 Task: Search one way flight ticket for 3 adults in first from North Bend: Southwest Oregon Regional Airport (was North Bend Municipal) to Springfield: Abraham Lincoln Capital Airport on 5-2-2023. Choice of flights is JetBlue. Number of bags: 11 checked bags. Price is upto 106000. Outbound departure time preference is 5:00.
Action: Mouse moved to (266, 246)
Screenshot: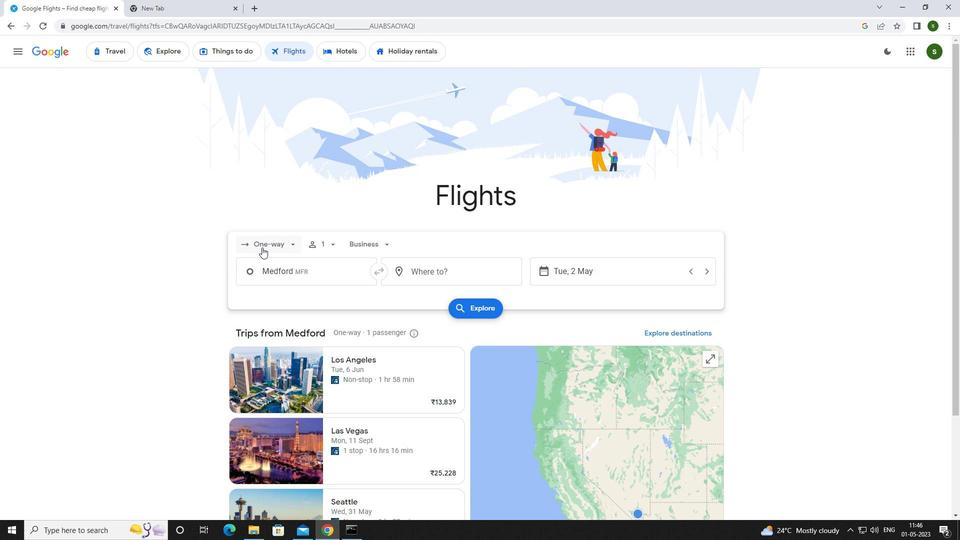 
Action: Mouse pressed left at (266, 246)
Screenshot: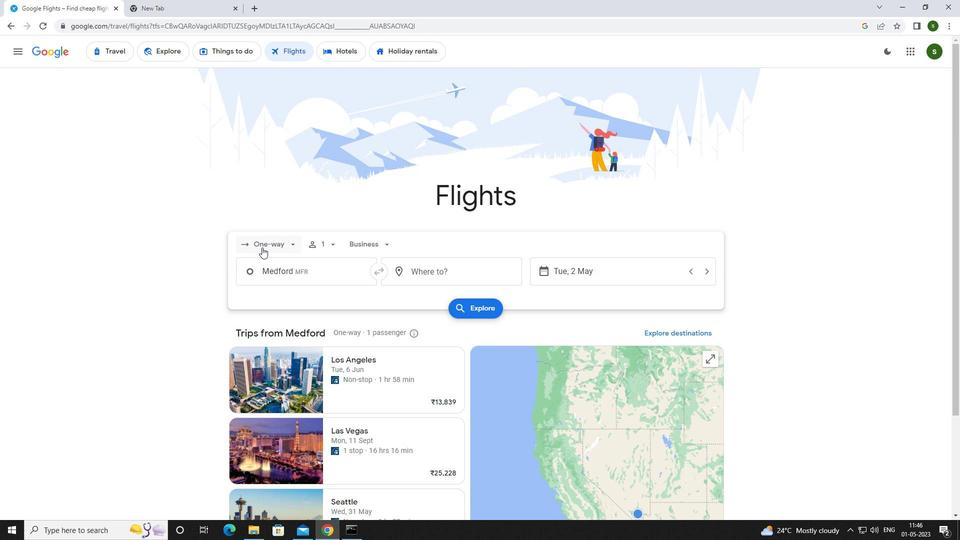 
Action: Mouse moved to (275, 287)
Screenshot: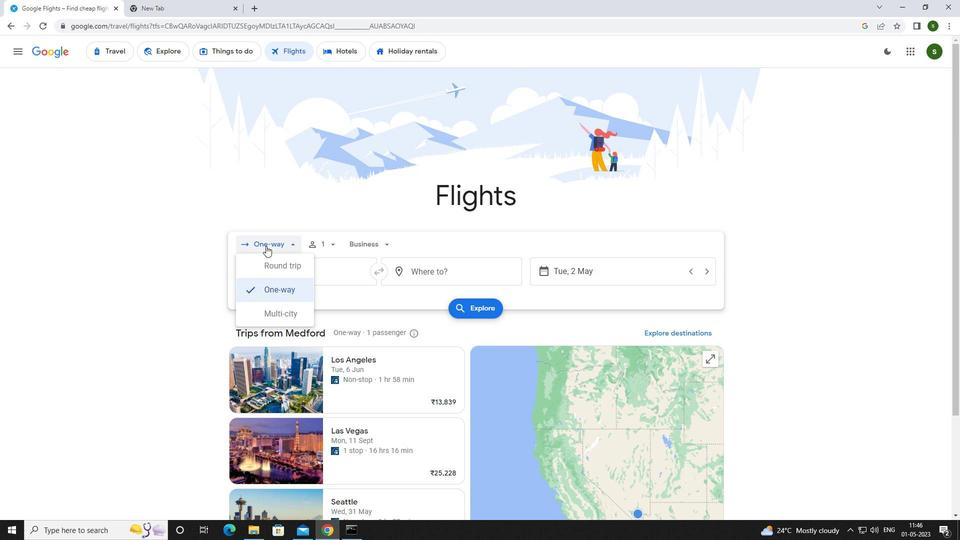 
Action: Mouse pressed left at (275, 287)
Screenshot: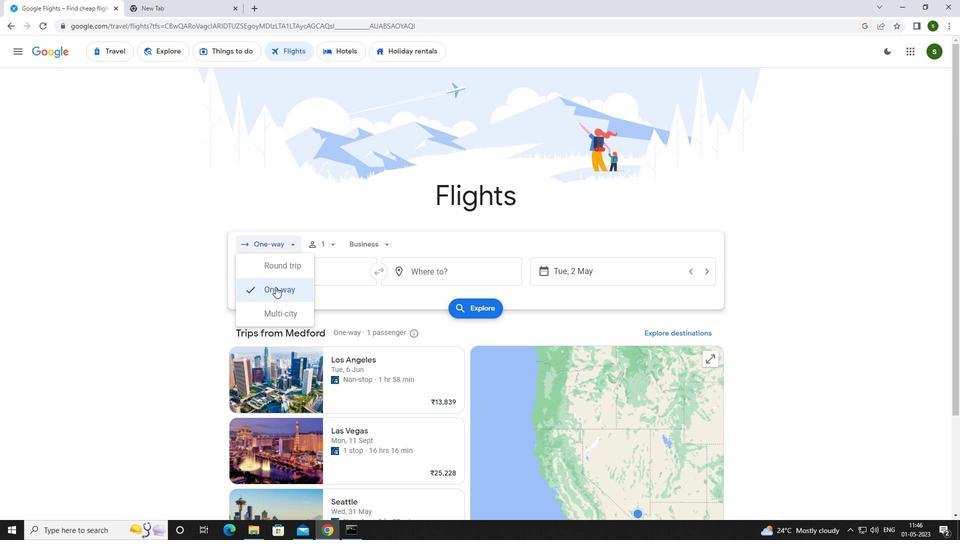 
Action: Mouse moved to (330, 243)
Screenshot: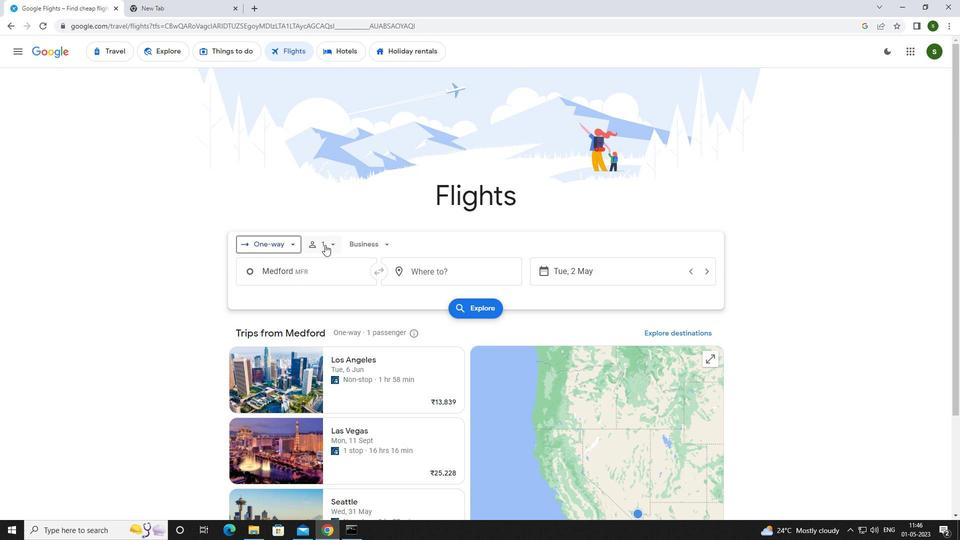 
Action: Mouse pressed left at (330, 243)
Screenshot: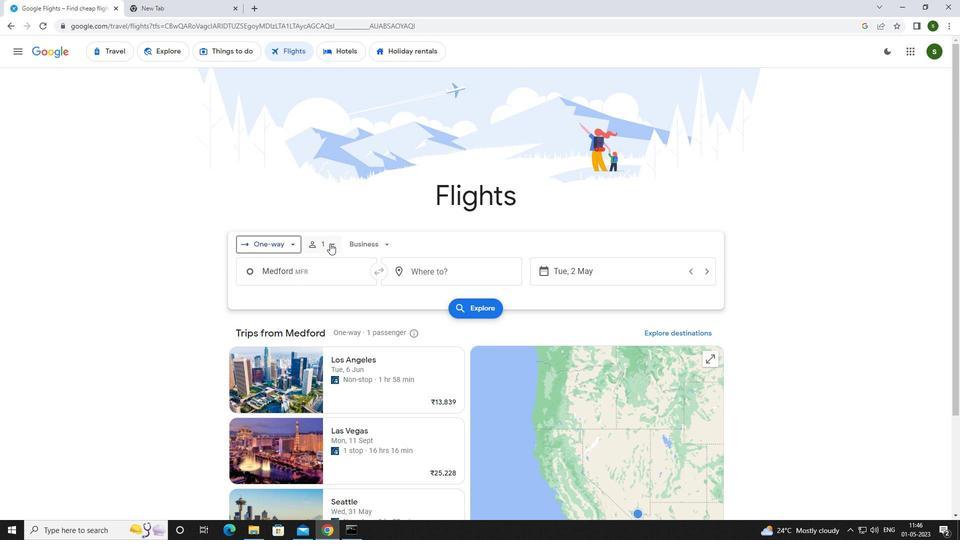 
Action: Mouse moved to (408, 271)
Screenshot: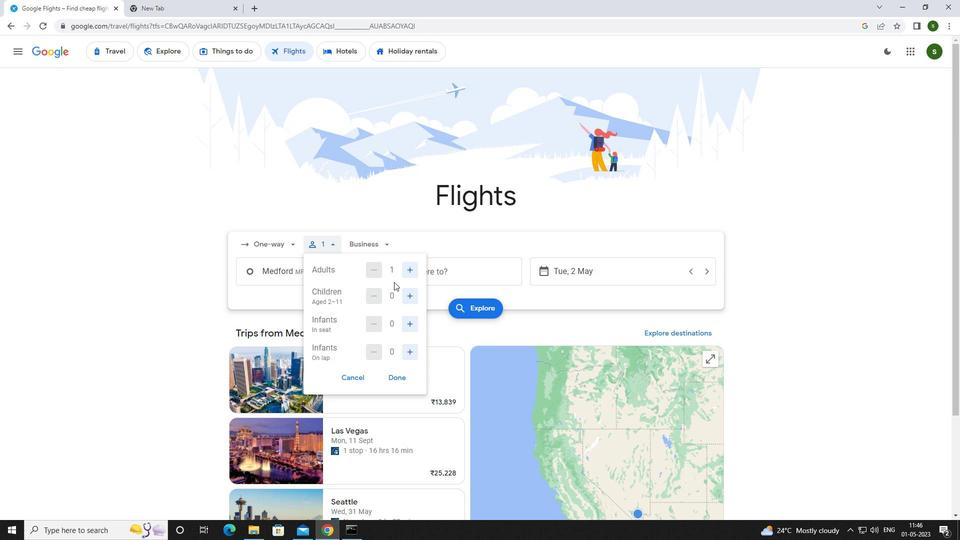 
Action: Mouse pressed left at (408, 271)
Screenshot: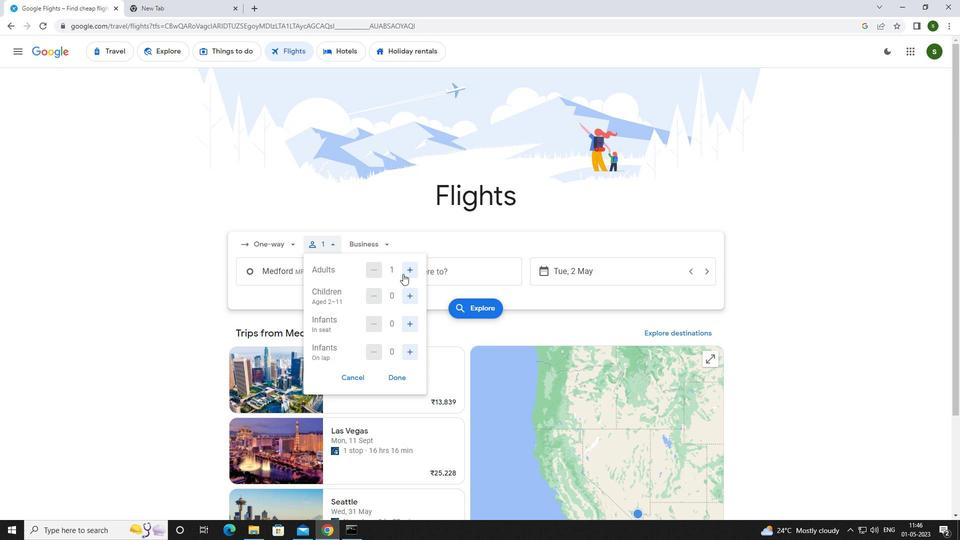 
Action: Mouse pressed left at (408, 271)
Screenshot: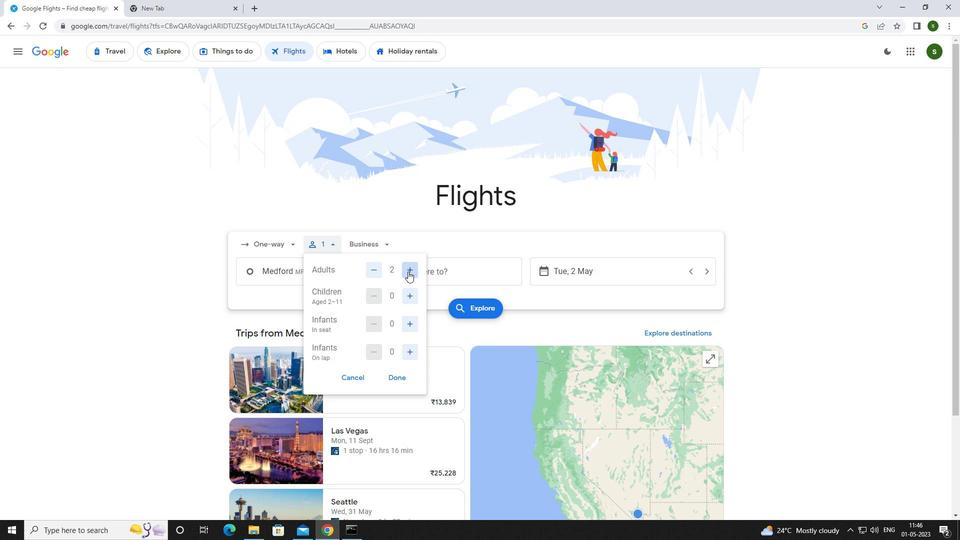 
Action: Mouse moved to (366, 243)
Screenshot: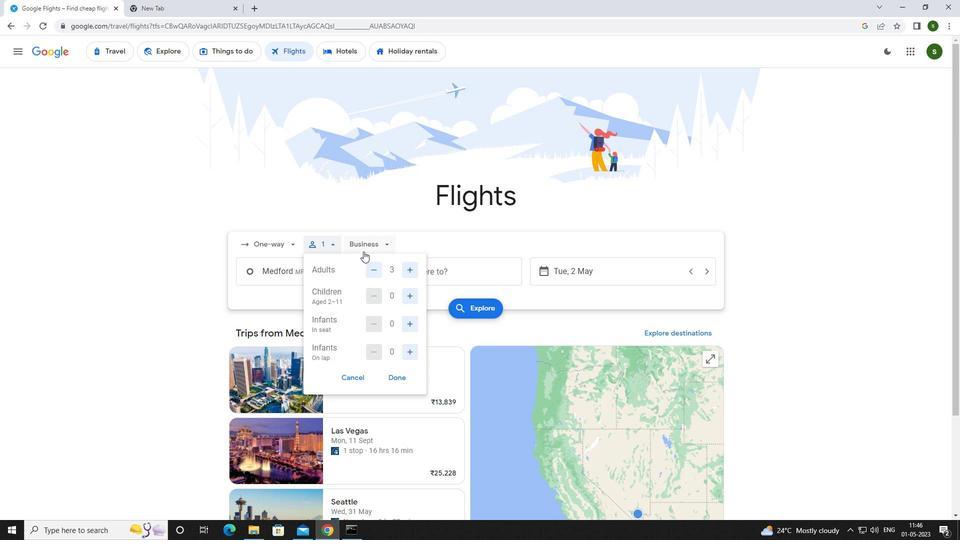 
Action: Mouse pressed left at (366, 243)
Screenshot: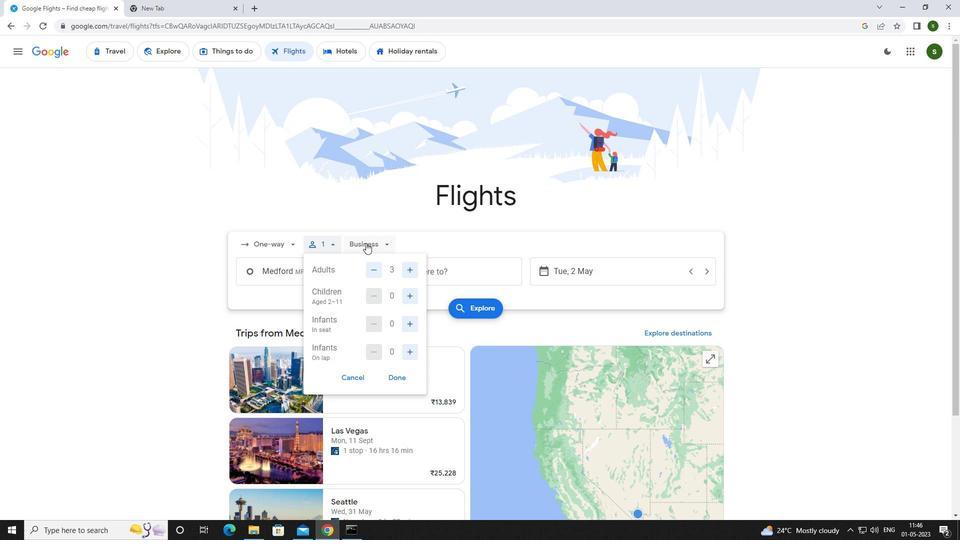 
Action: Mouse moved to (381, 336)
Screenshot: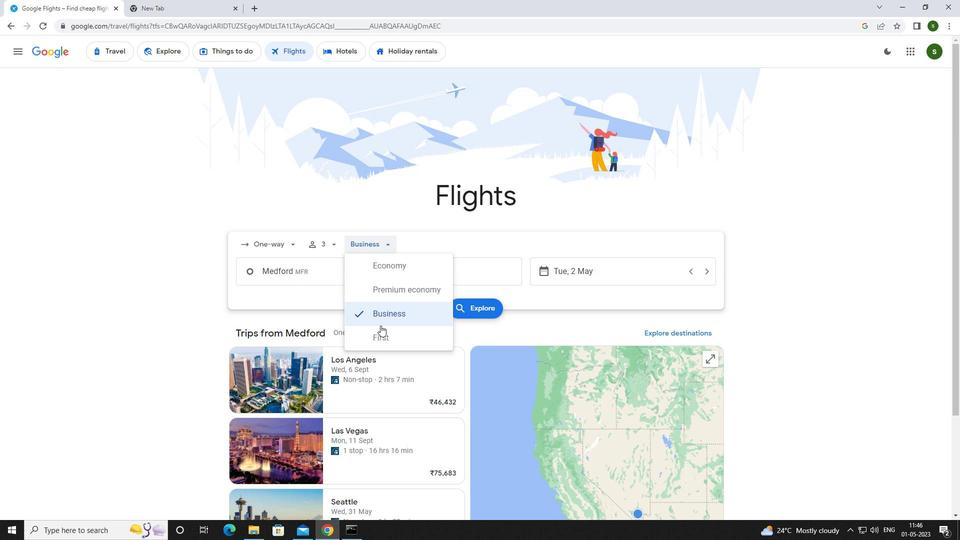 
Action: Mouse pressed left at (381, 336)
Screenshot: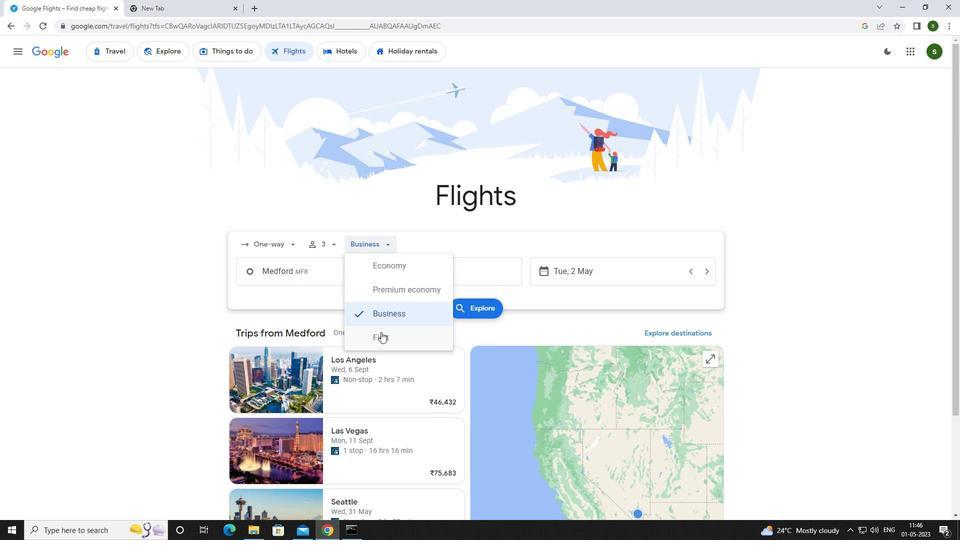 
Action: Mouse moved to (312, 272)
Screenshot: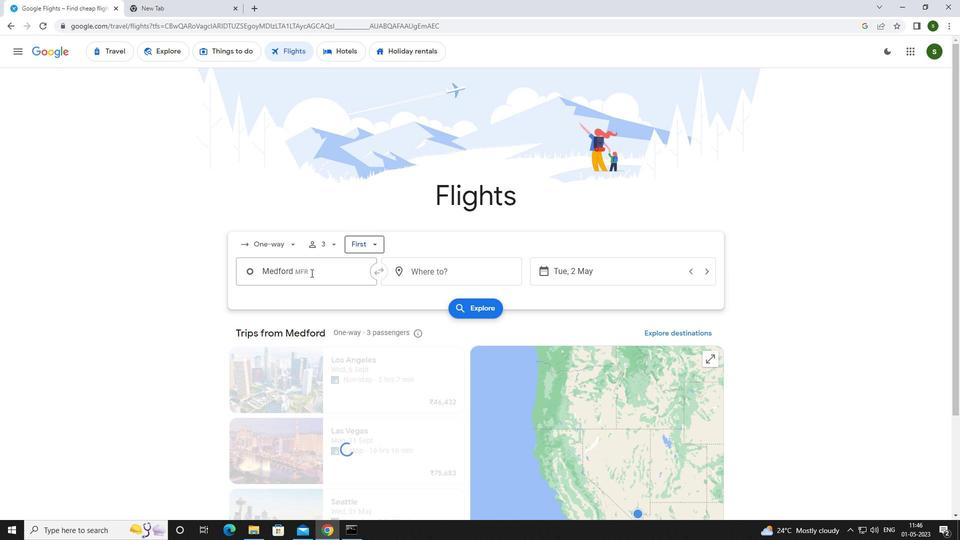 
Action: Mouse pressed left at (312, 272)
Screenshot: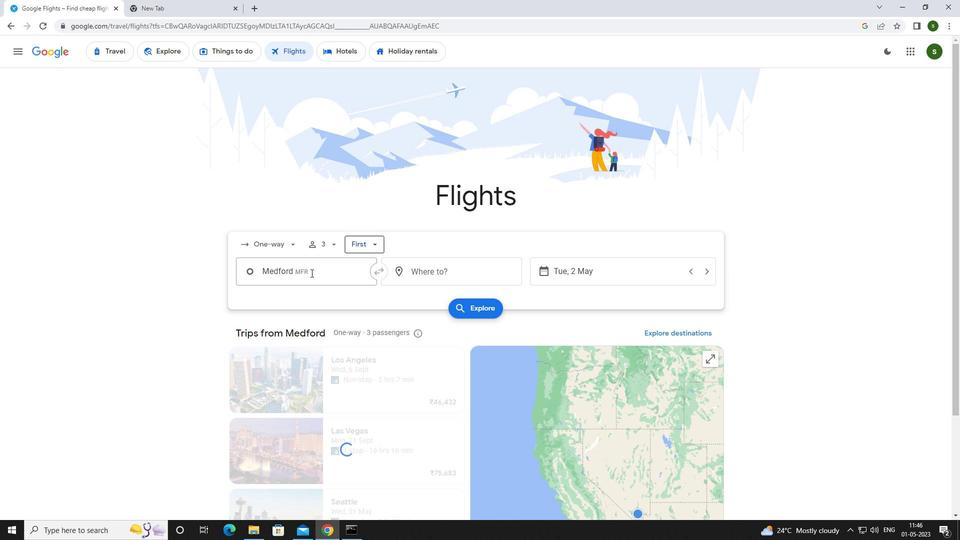 
Action: Mouse moved to (314, 271)
Screenshot: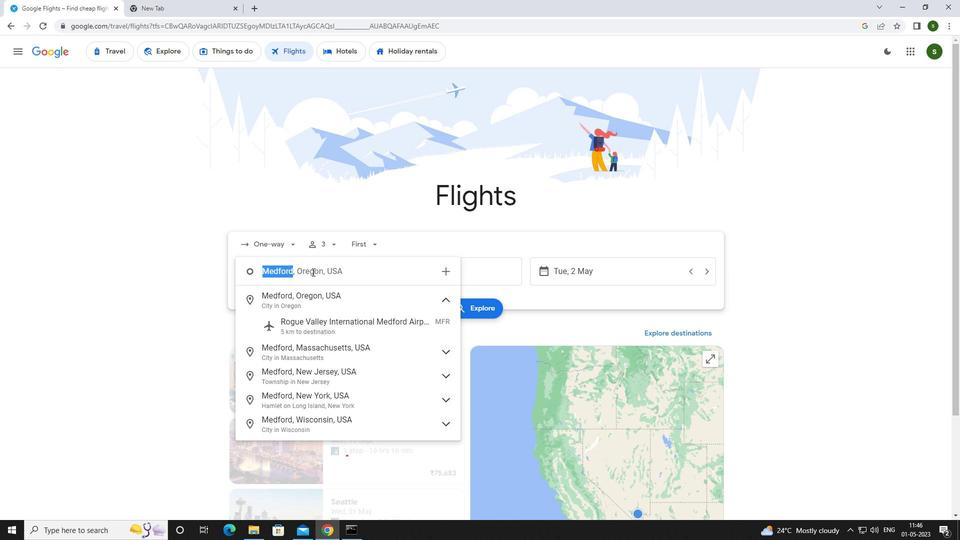 
Action: Key pressed s<Key.caps_lock>outhwest
Screenshot: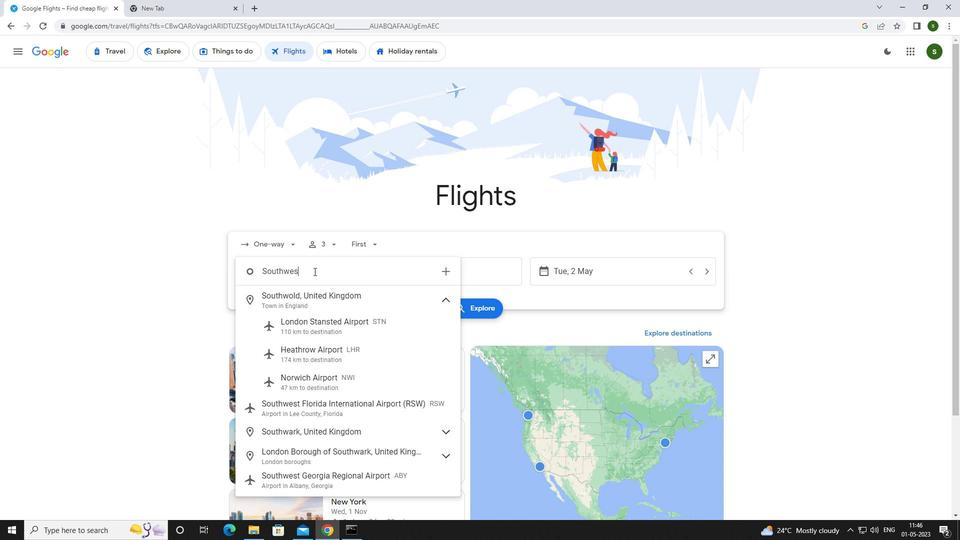 
Action: Mouse moved to (355, 349)
Screenshot: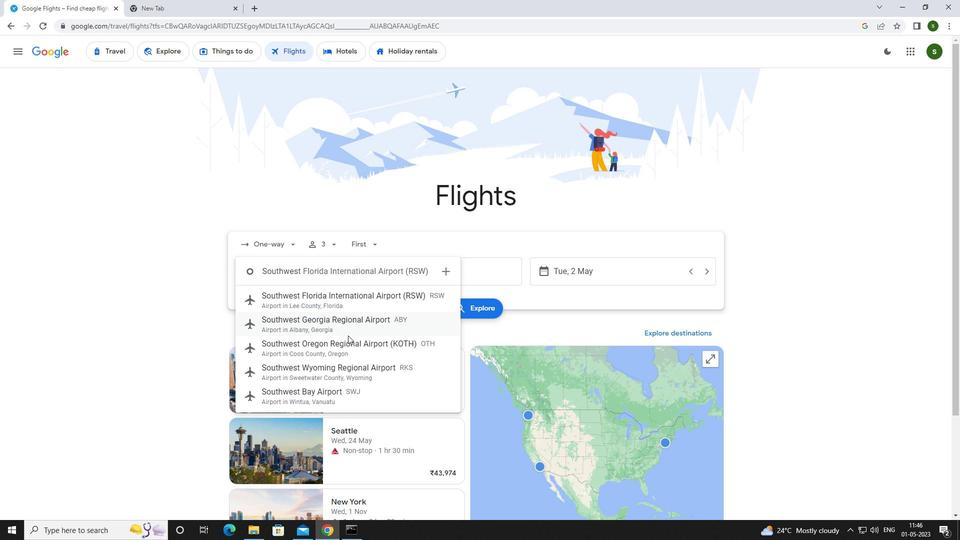 
Action: Mouse pressed left at (355, 349)
Screenshot: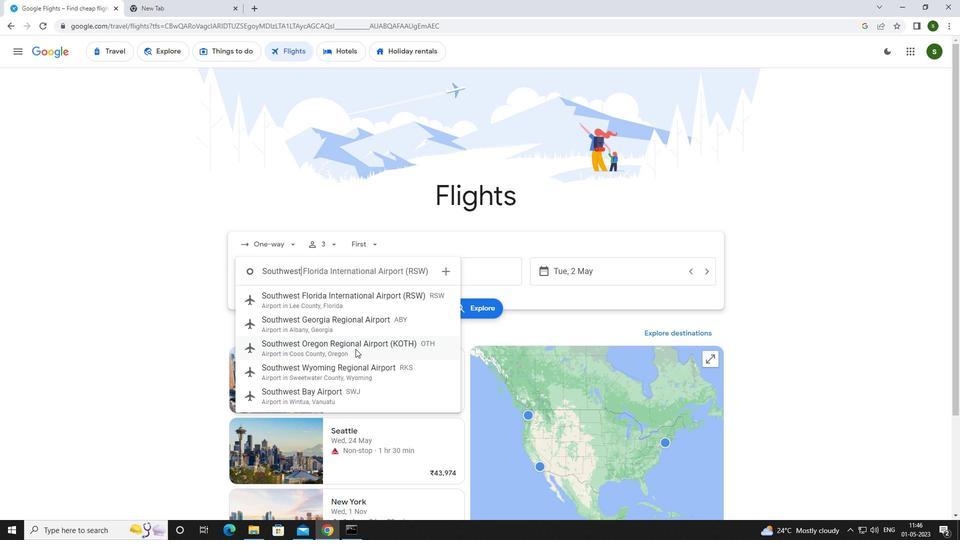 
Action: Mouse moved to (419, 270)
Screenshot: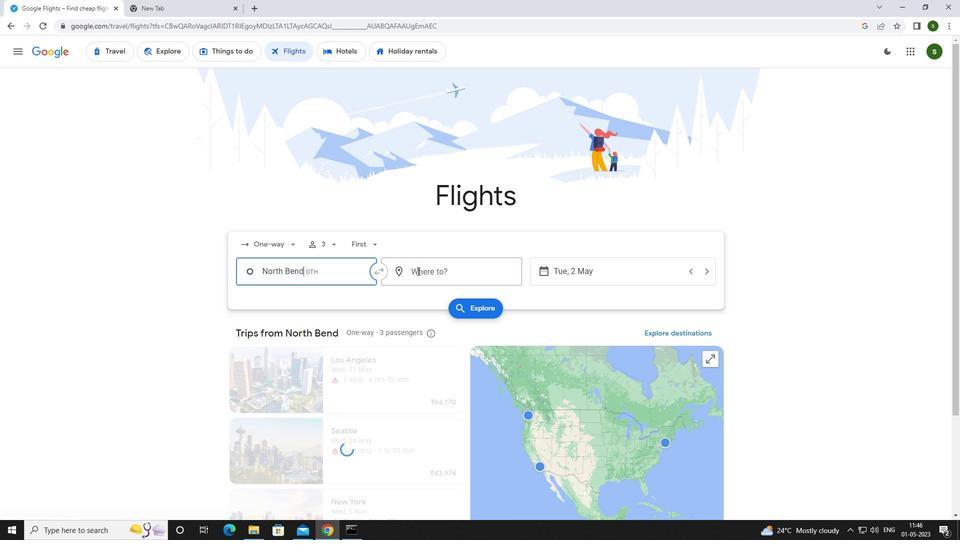 
Action: Mouse pressed left at (419, 270)
Screenshot: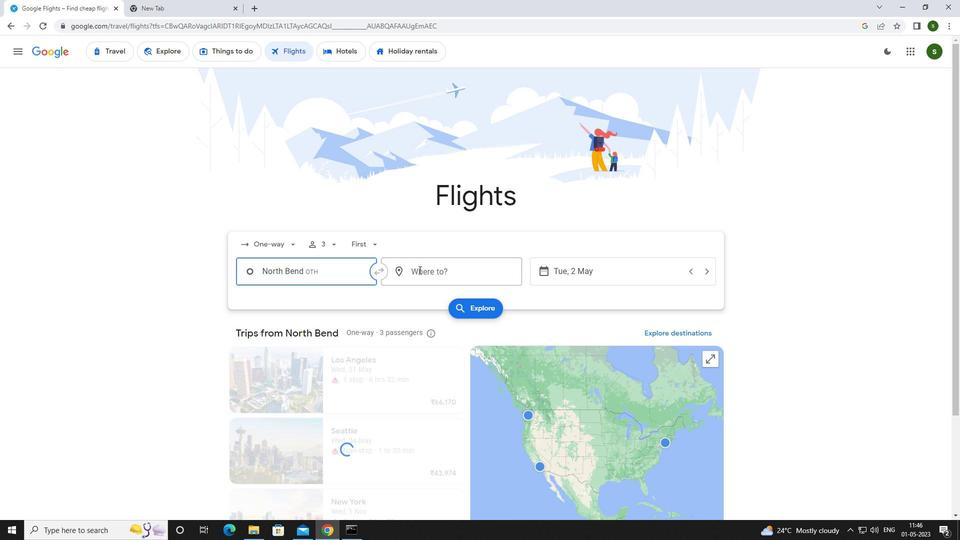
Action: Mouse moved to (410, 271)
Screenshot: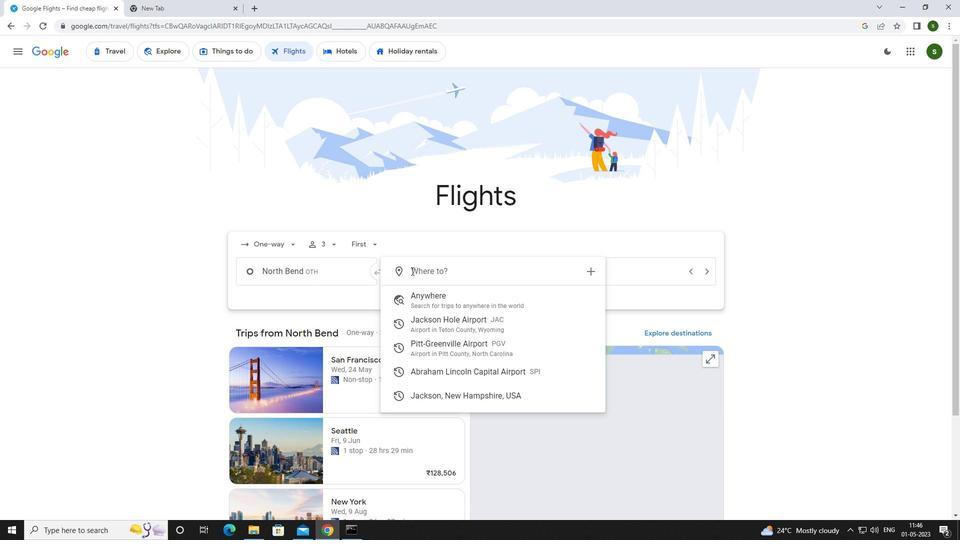 
Action: Key pressed <Key.caps_lock>s<Key.caps_lock>pringfie
Screenshot: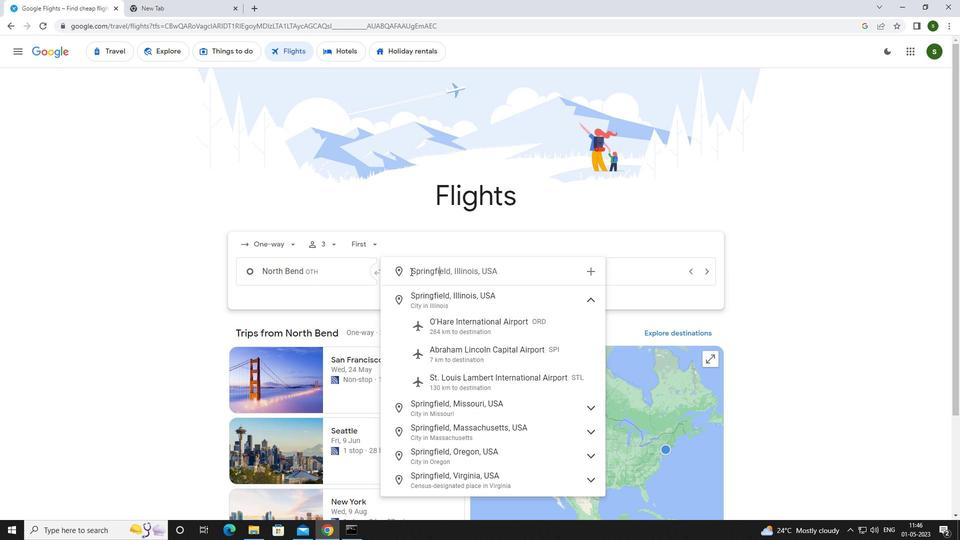 
Action: Mouse moved to (460, 353)
Screenshot: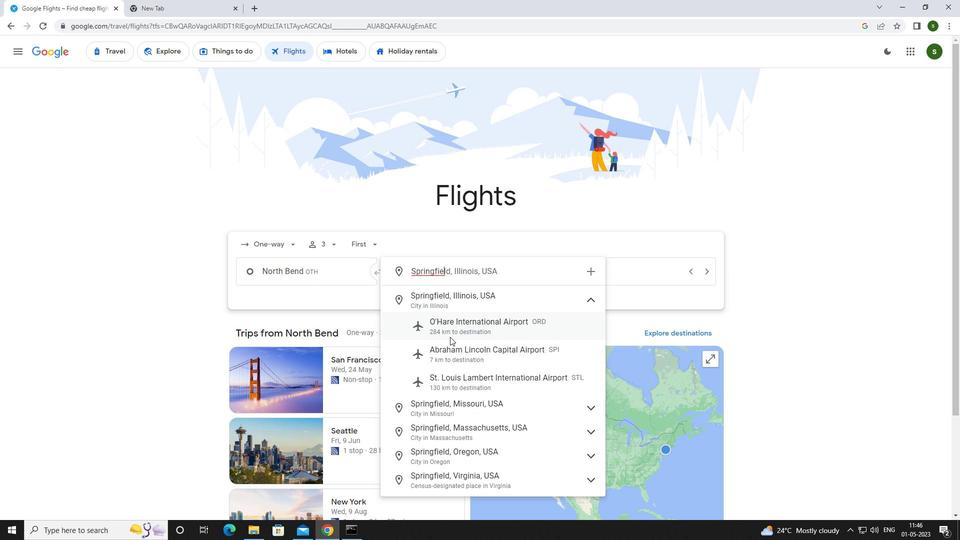 
Action: Mouse pressed left at (460, 353)
Screenshot: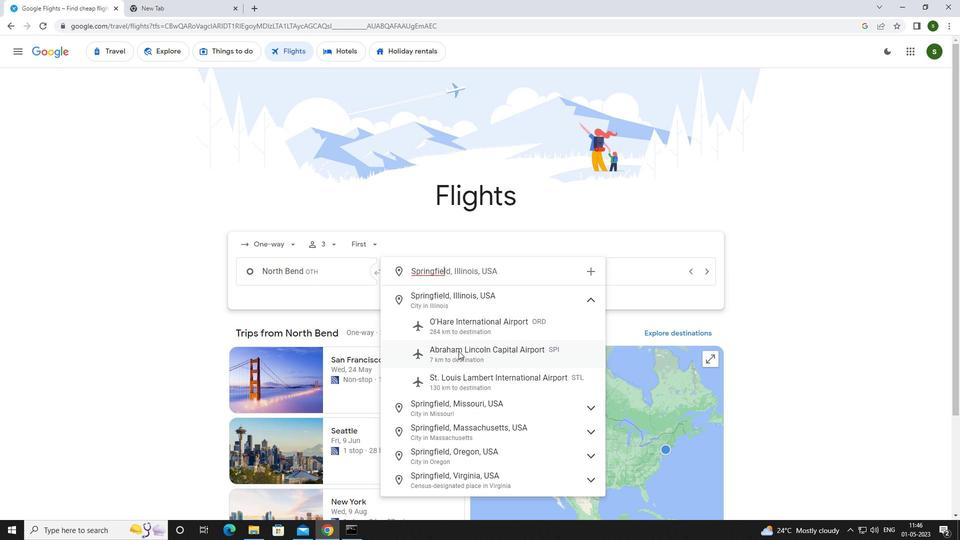 
Action: Mouse moved to (608, 274)
Screenshot: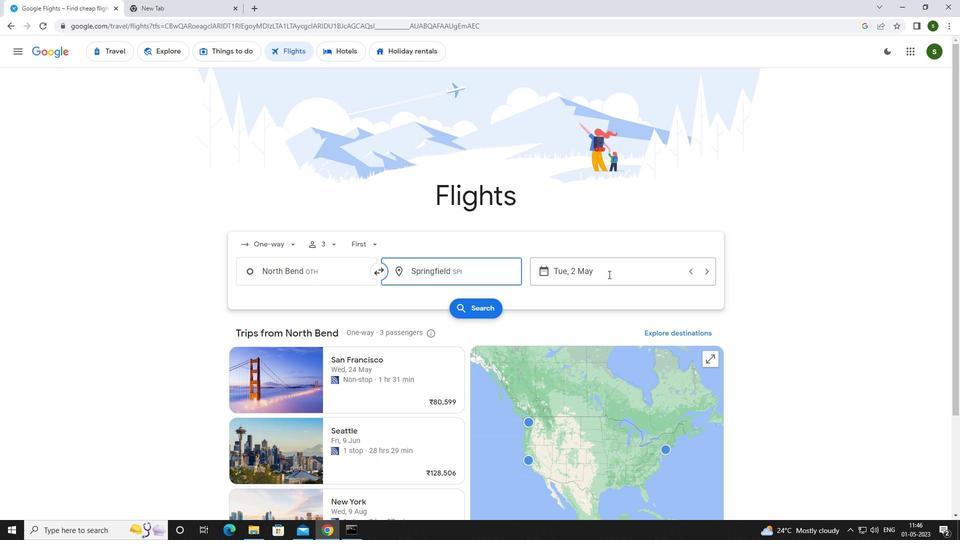 
Action: Mouse pressed left at (608, 274)
Screenshot: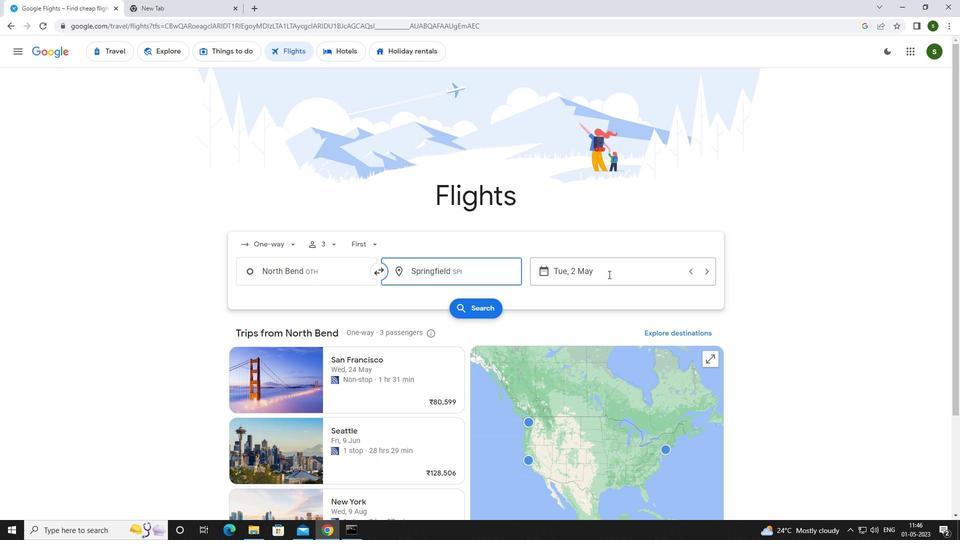 
Action: Mouse moved to (608, 274)
Screenshot: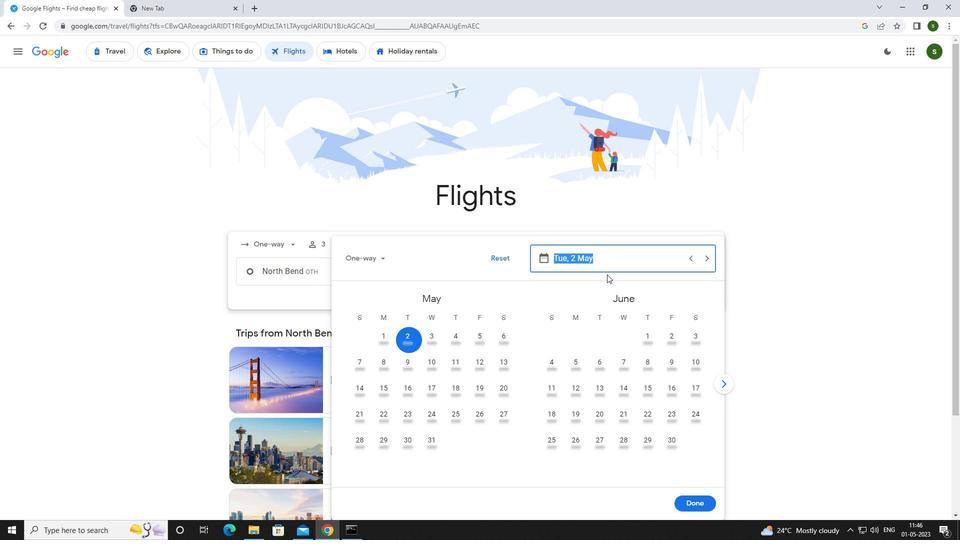 
Action: Mouse pressed left at (608, 274)
Screenshot: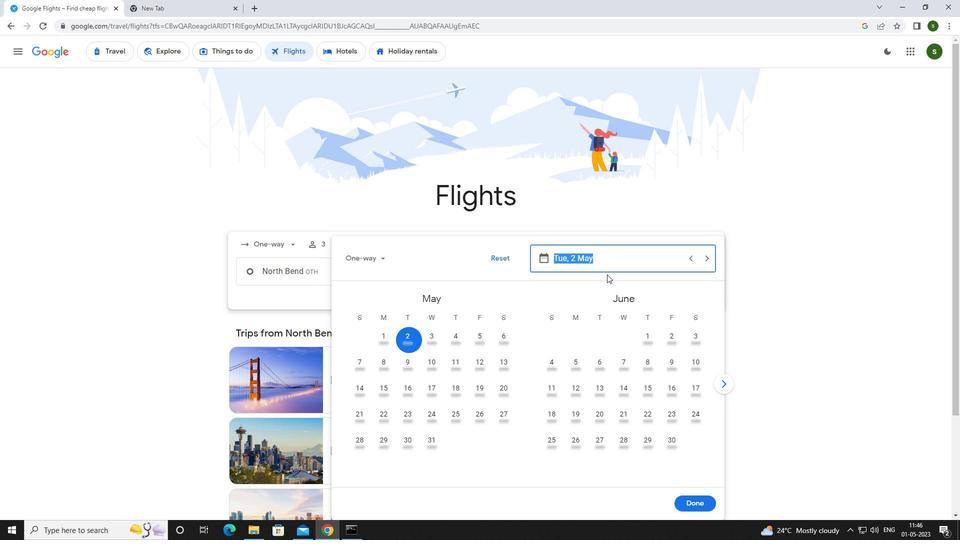 
Action: Mouse moved to (412, 344)
Screenshot: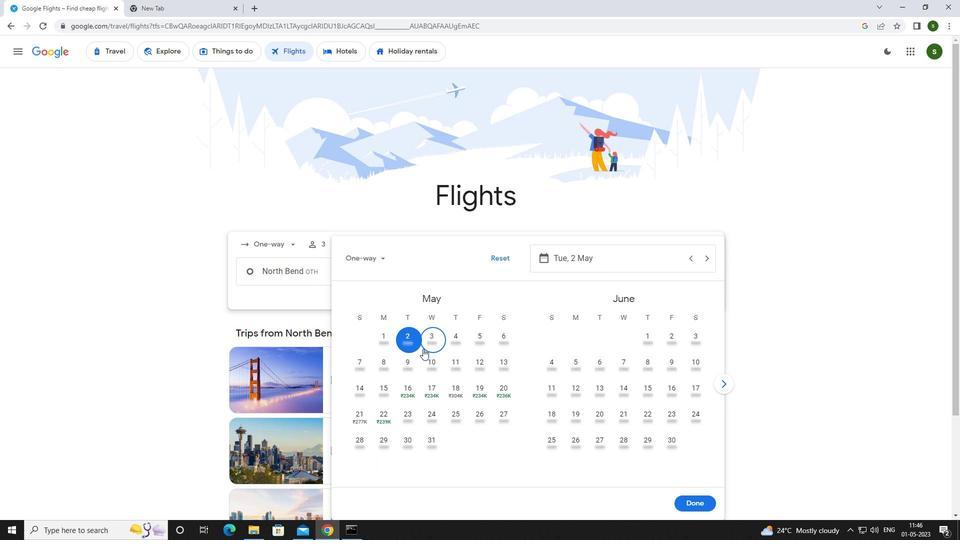 
Action: Mouse pressed left at (412, 344)
Screenshot: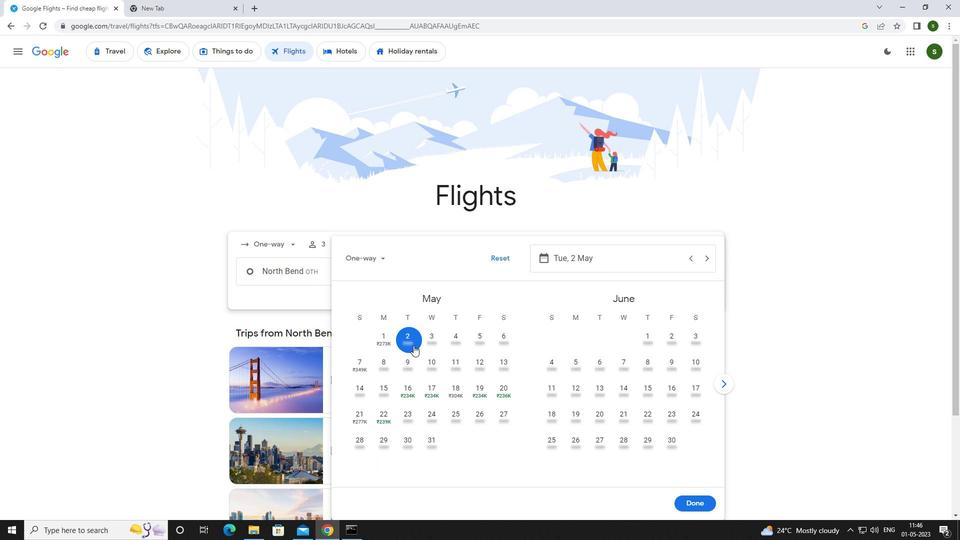 
Action: Mouse moved to (695, 498)
Screenshot: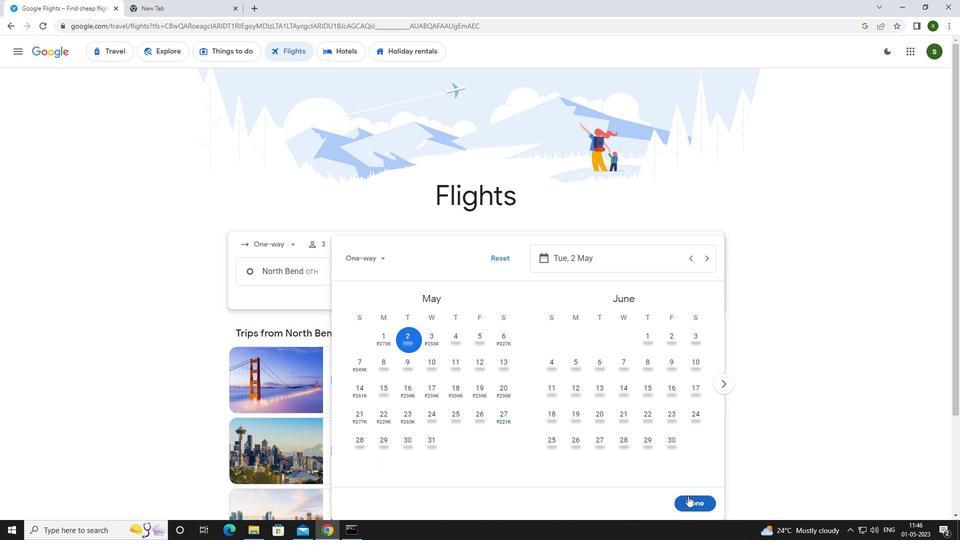 
Action: Mouse pressed left at (695, 498)
Screenshot: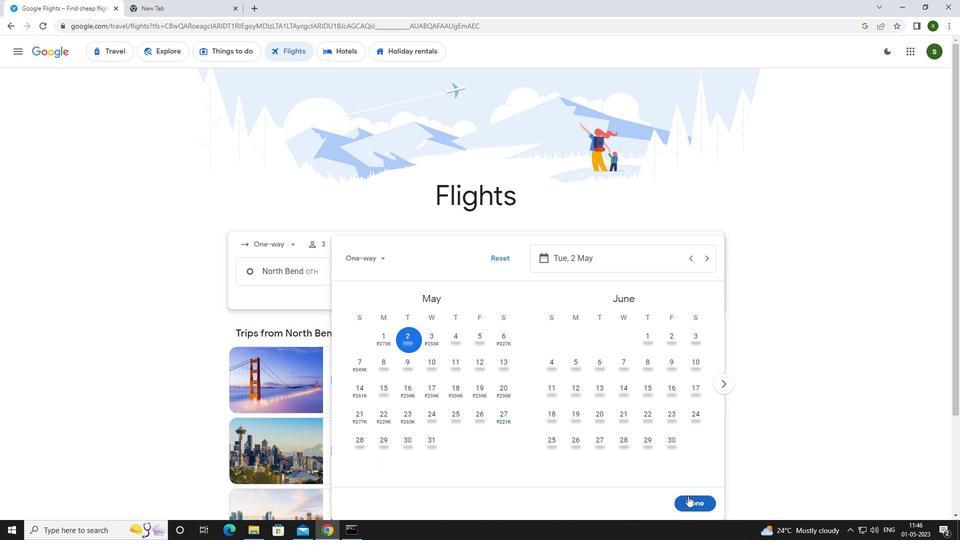 
Action: Mouse moved to (498, 313)
Screenshot: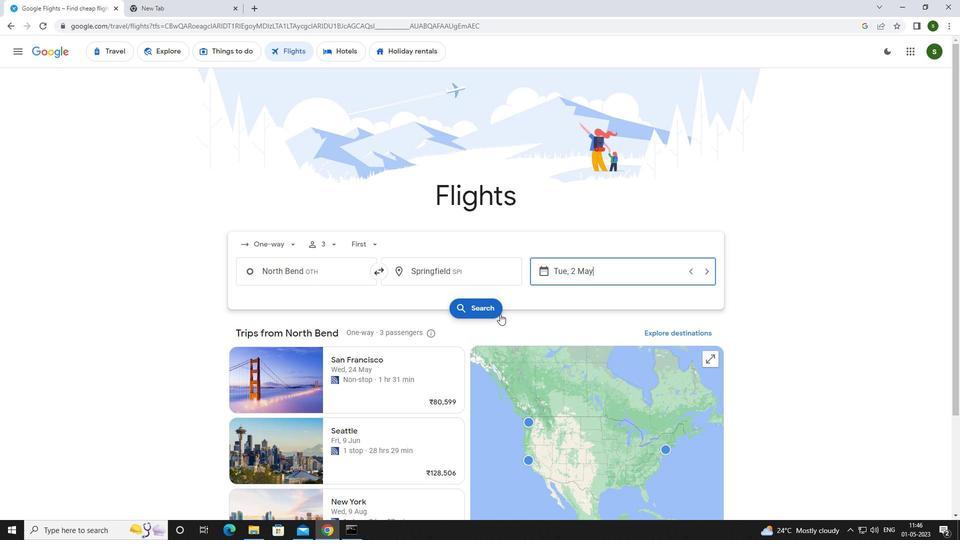 
Action: Mouse pressed left at (498, 313)
Screenshot: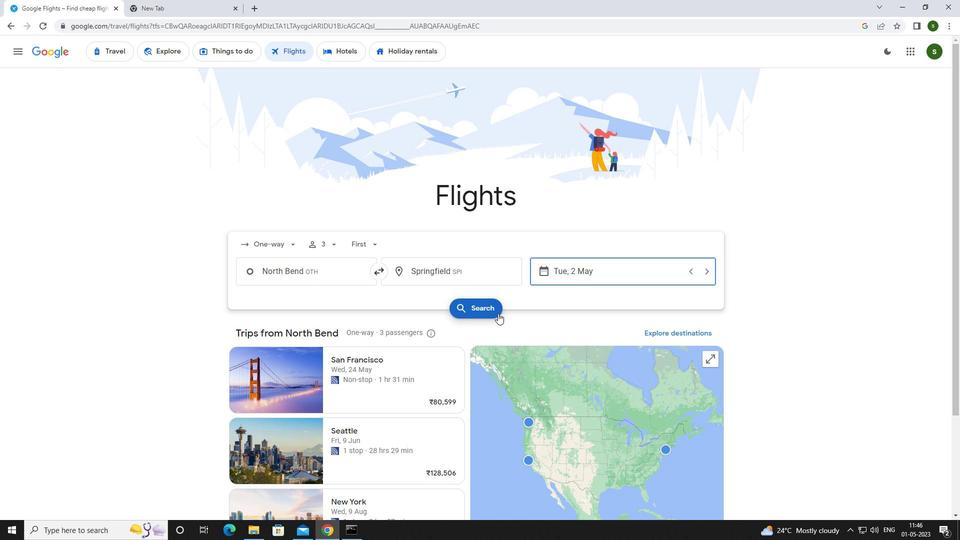 
Action: Mouse moved to (253, 145)
Screenshot: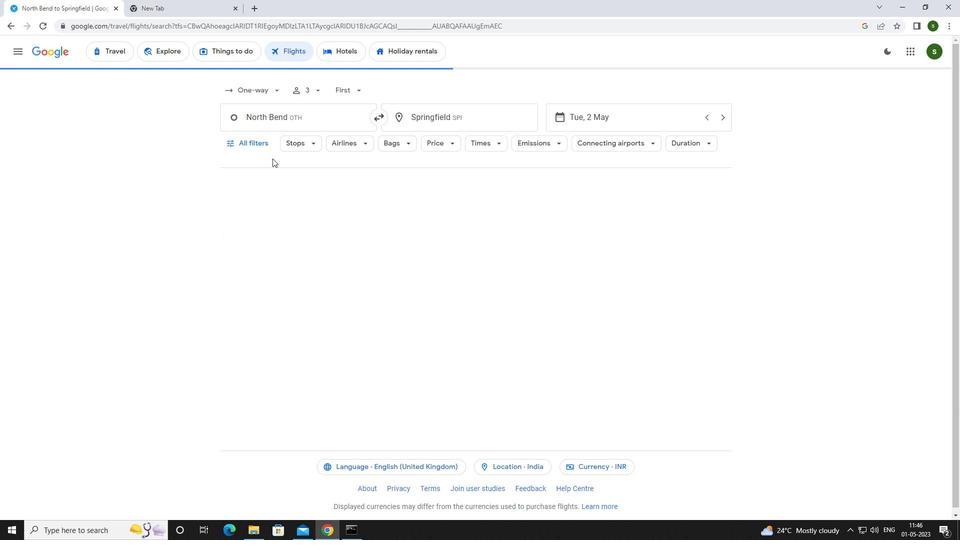 
Action: Mouse pressed left at (253, 145)
Screenshot: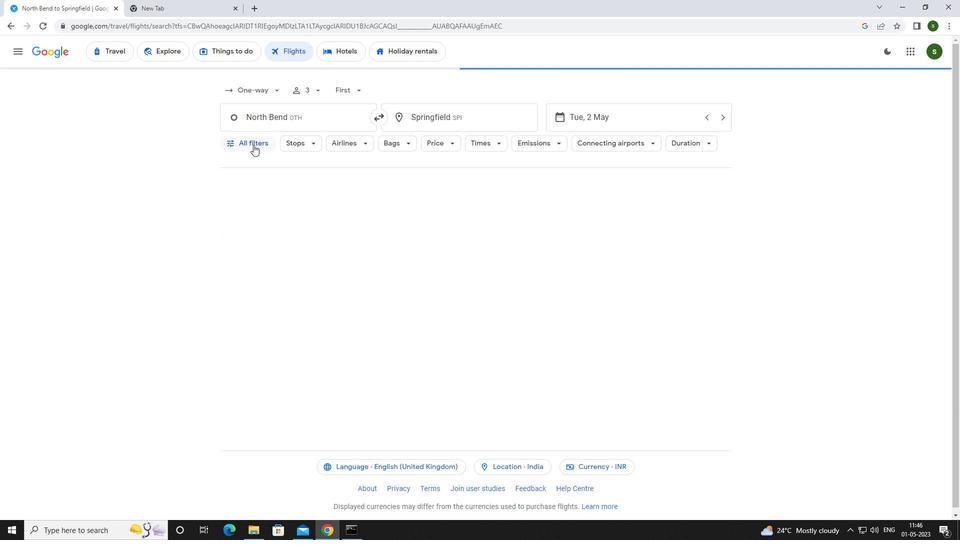 
Action: Mouse moved to (325, 253)
Screenshot: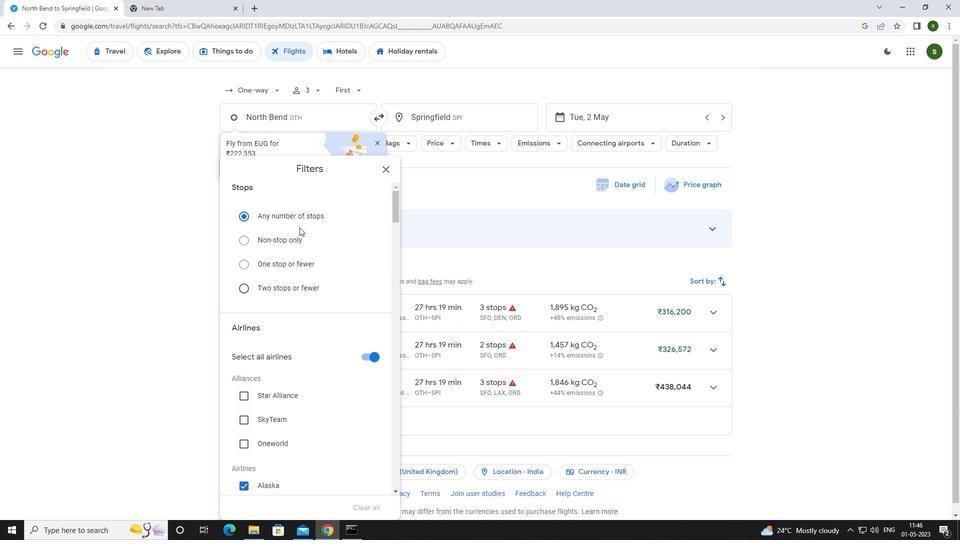 
Action: Mouse scrolled (325, 252) with delta (0, 0)
Screenshot: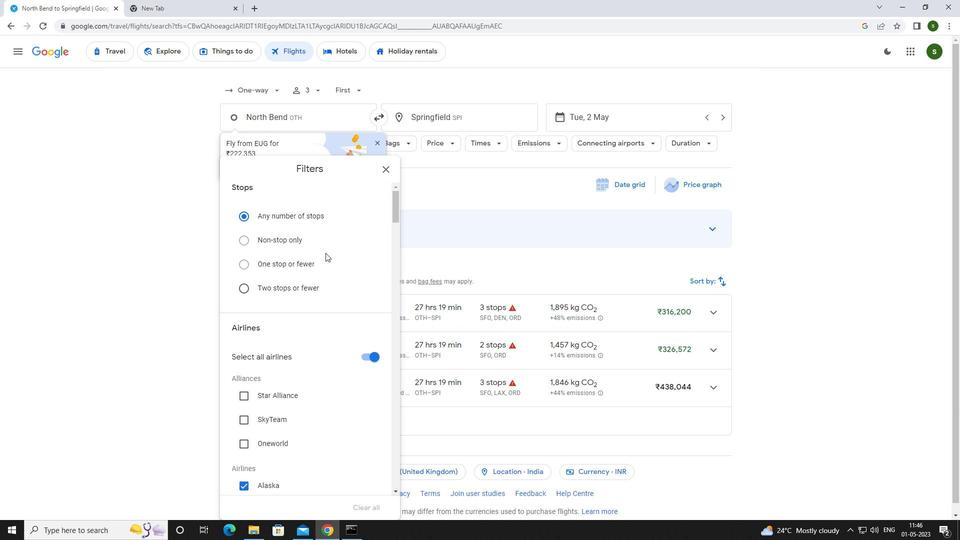 
Action: Mouse scrolled (325, 252) with delta (0, 0)
Screenshot: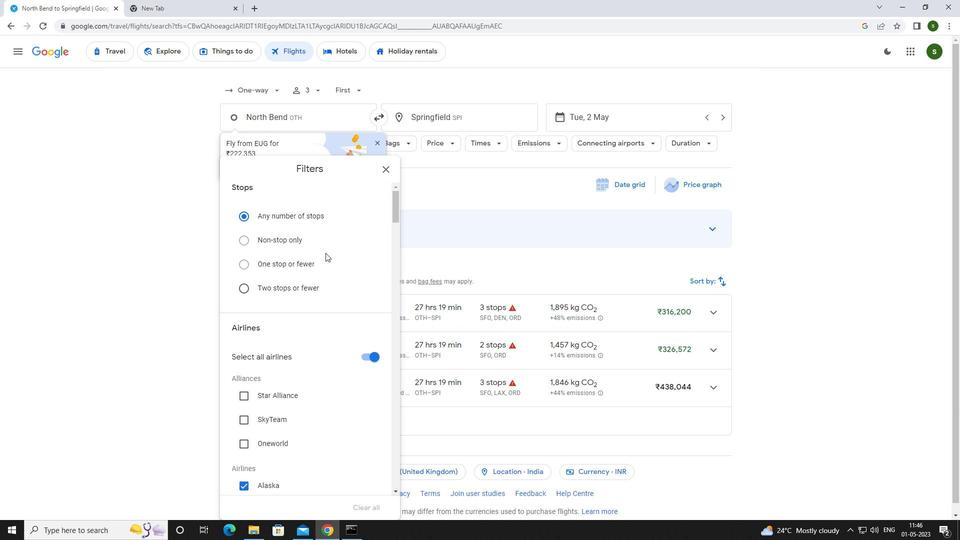 
Action: Mouse moved to (372, 255)
Screenshot: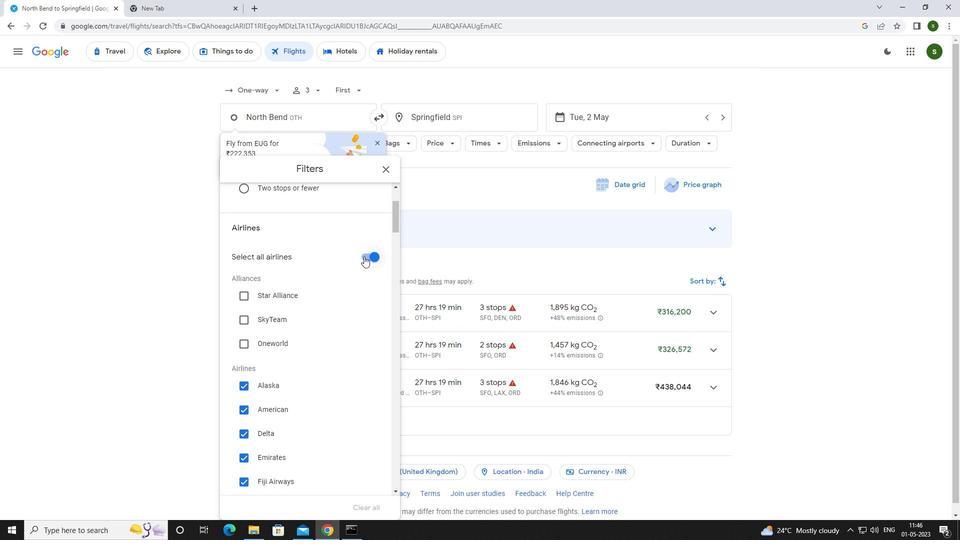 
Action: Mouse pressed left at (372, 255)
Screenshot: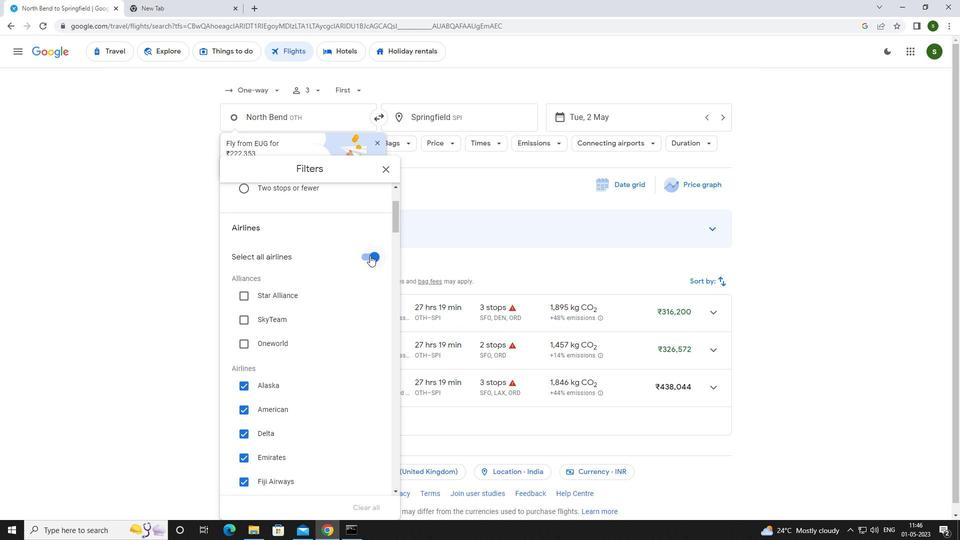 
Action: Mouse moved to (304, 260)
Screenshot: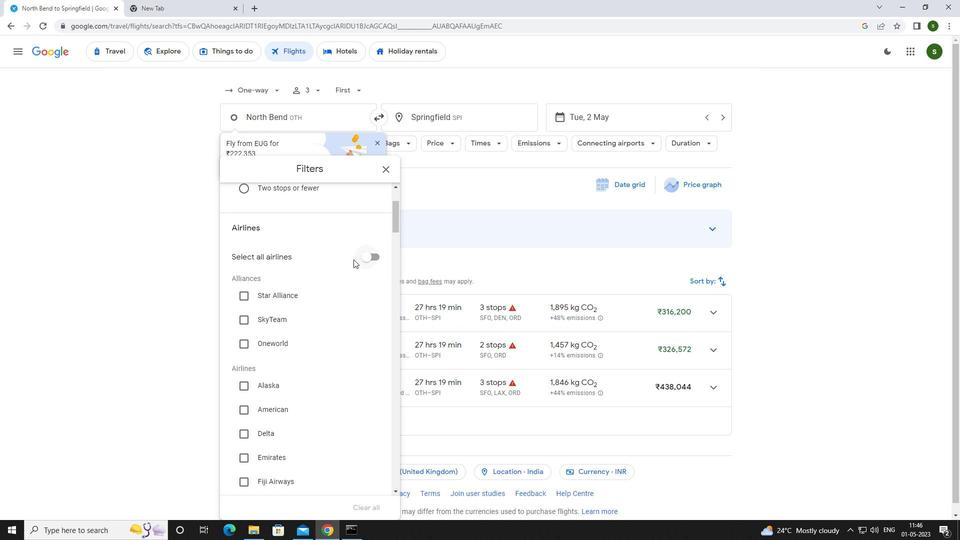 
Action: Mouse scrolled (304, 260) with delta (0, 0)
Screenshot: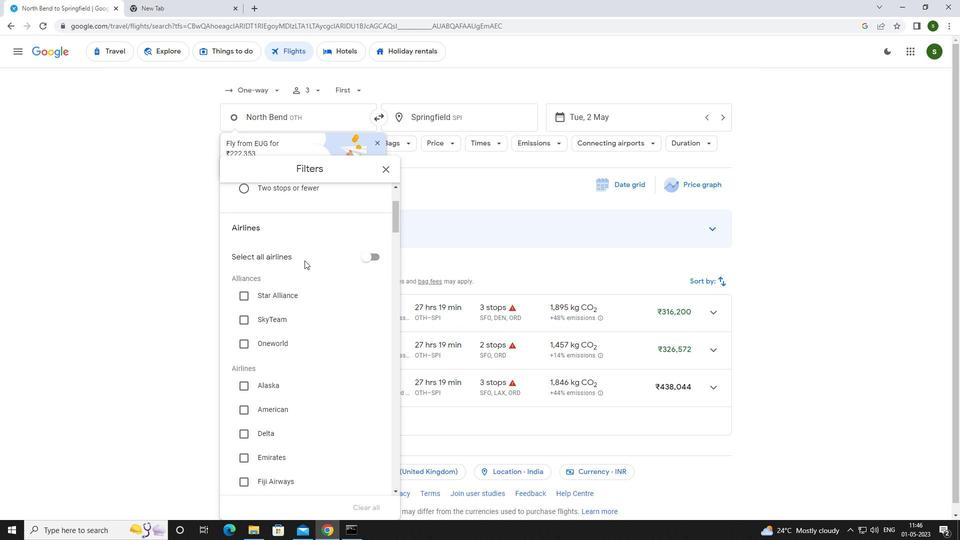 
Action: Mouse scrolled (304, 260) with delta (0, 0)
Screenshot: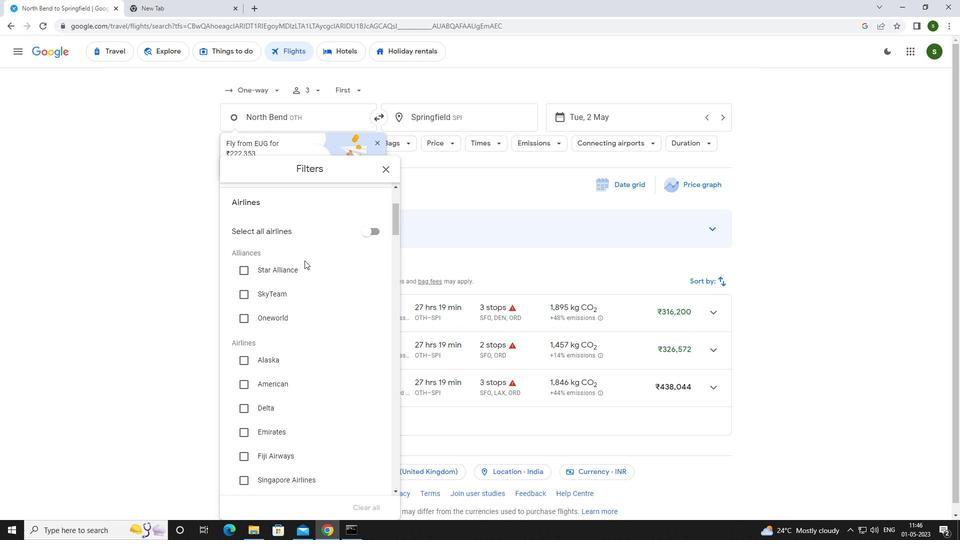
Action: Mouse scrolled (304, 260) with delta (0, 0)
Screenshot: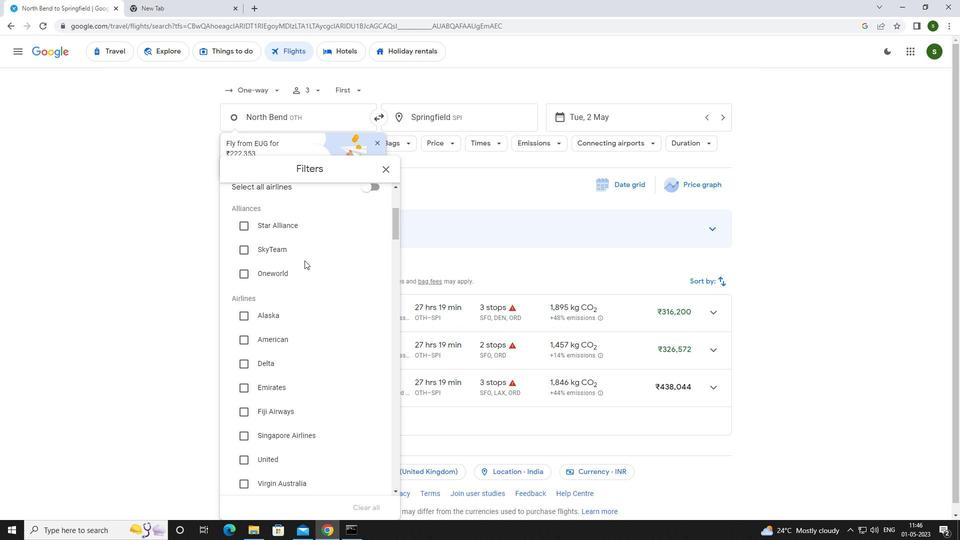 
Action: Mouse scrolled (304, 260) with delta (0, 0)
Screenshot: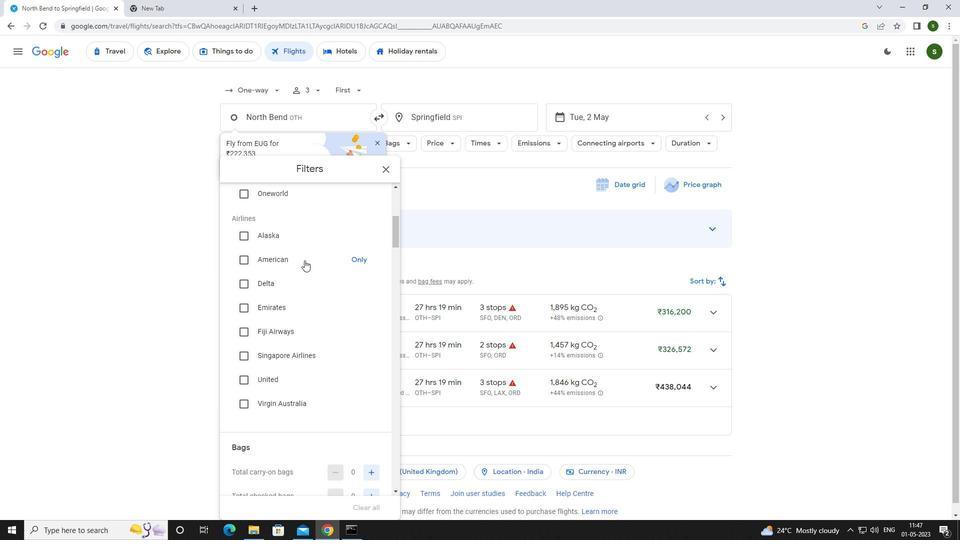 
Action: Mouse scrolled (304, 260) with delta (0, 0)
Screenshot: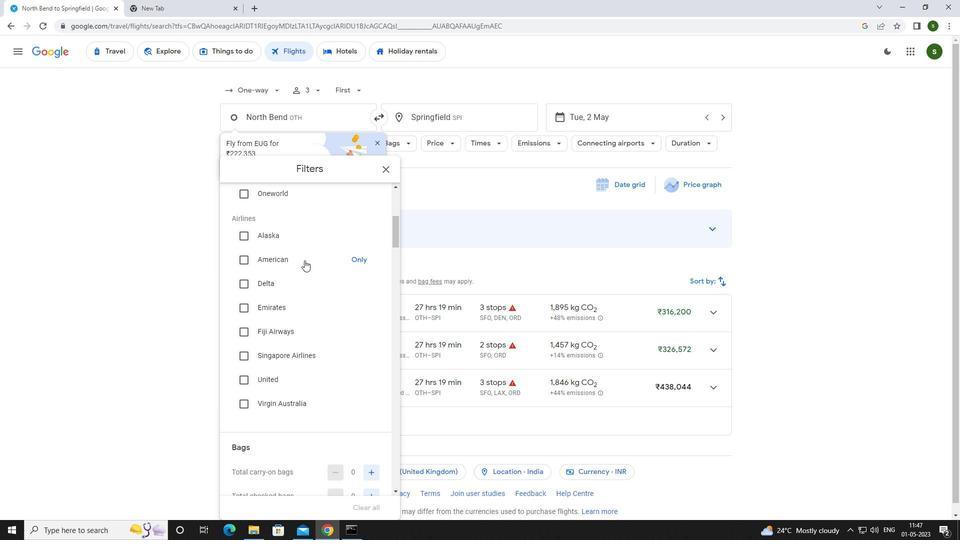 
Action: Mouse scrolled (304, 260) with delta (0, 0)
Screenshot: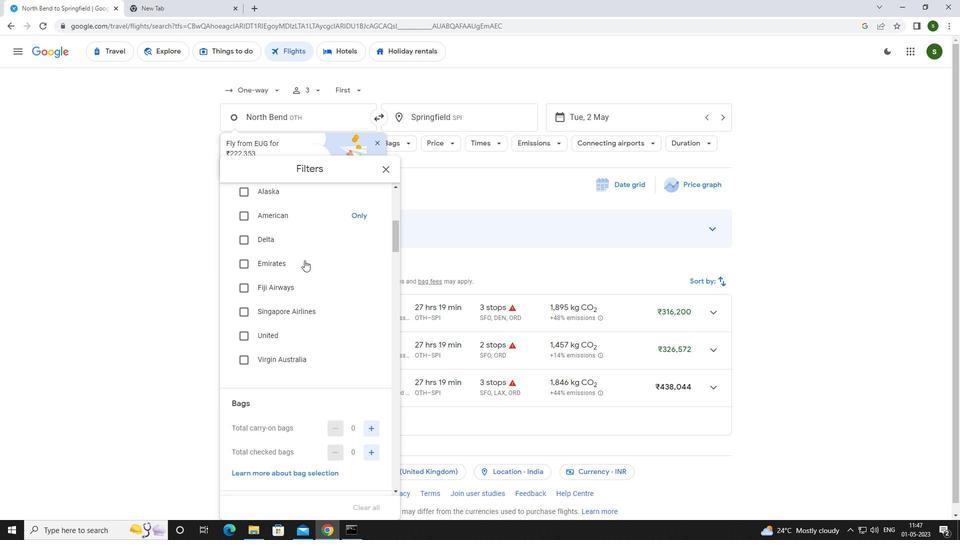 
Action: Mouse moved to (366, 343)
Screenshot: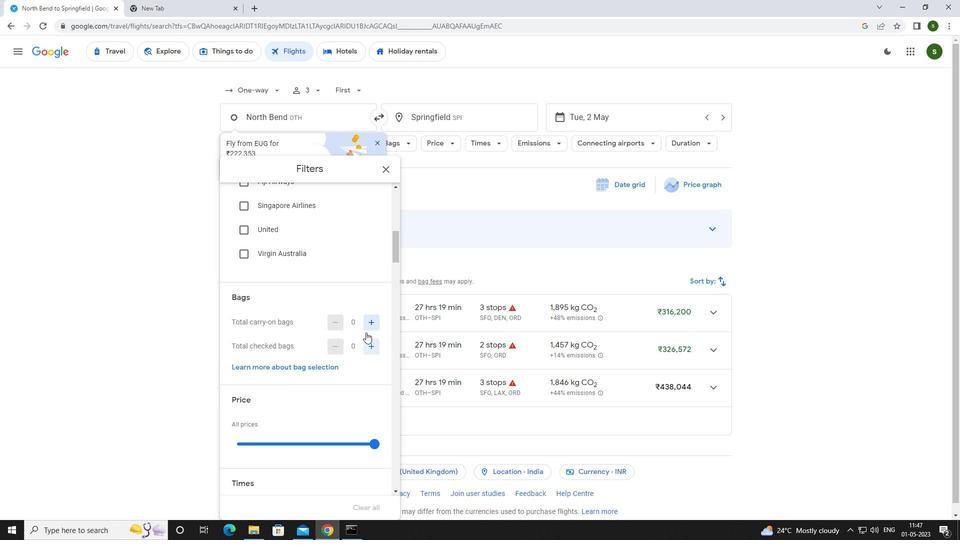 
Action: Mouse pressed left at (366, 343)
Screenshot: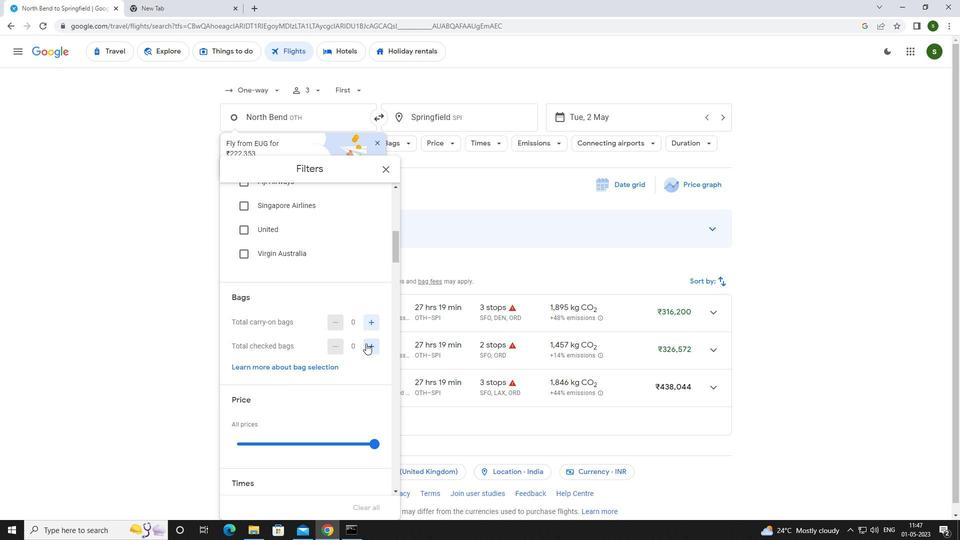 
Action: Mouse pressed left at (366, 343)
Screenshot: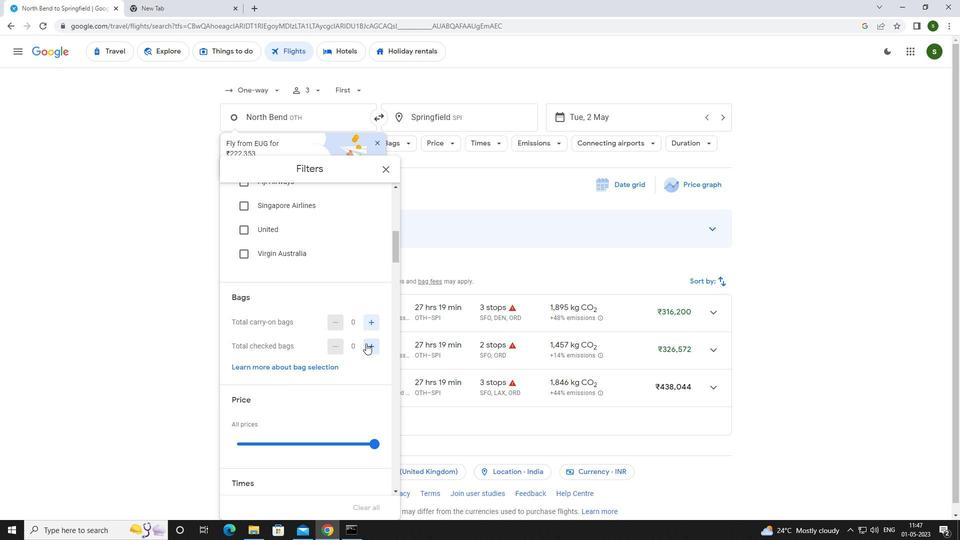 
Action: Mouse pressed left at (366, 343)
Screenshot: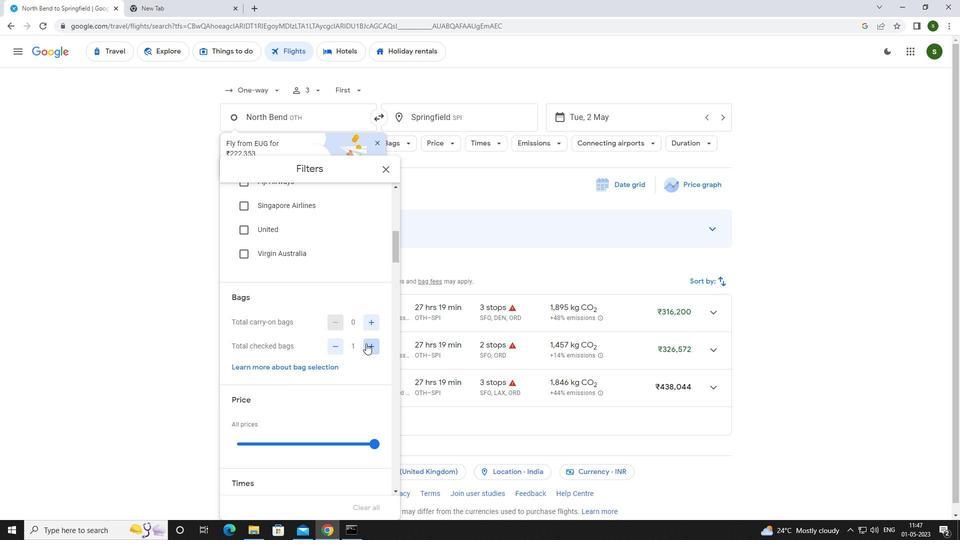 
Action: Mouse pressed left at (366, 343)
Screenshot: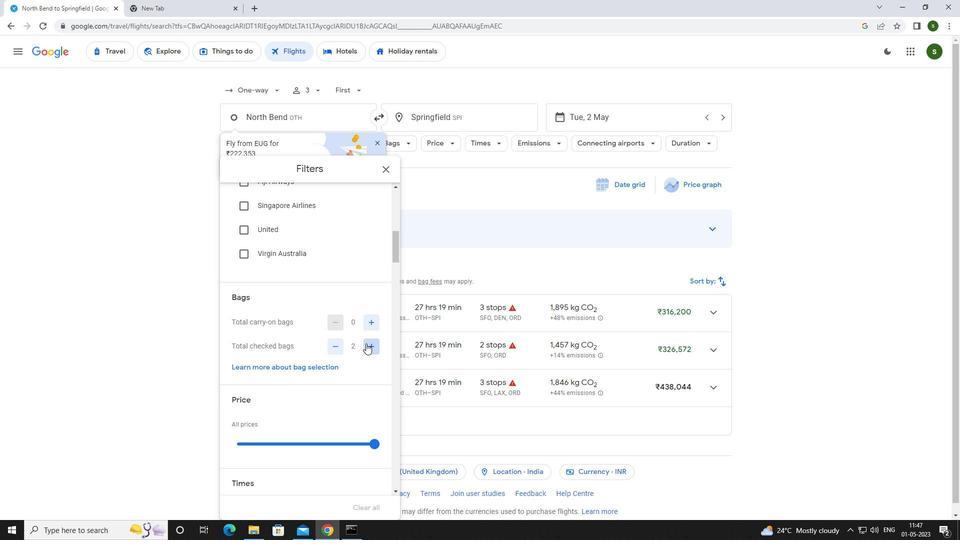 
Action: Mouse pressed left at (366, 343)
Screenshot: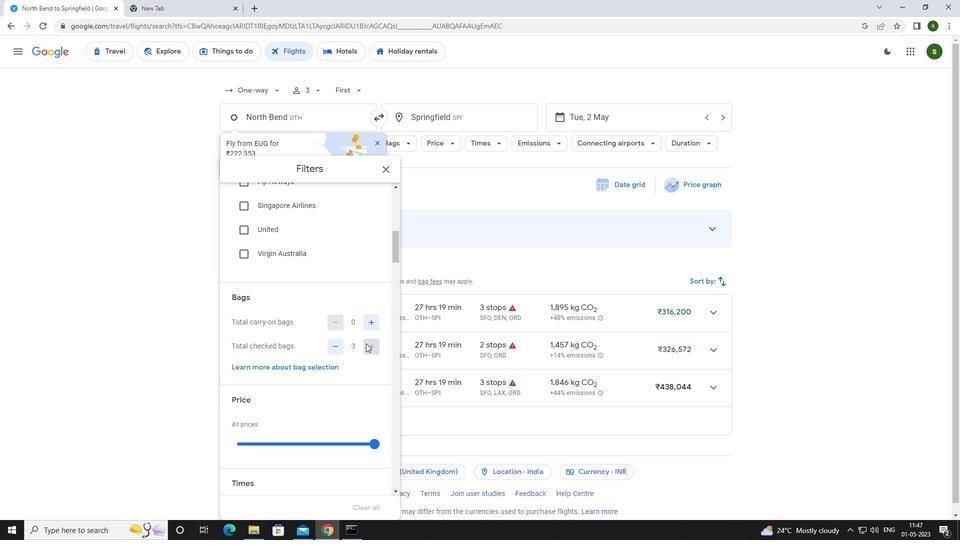 
Action: Mouse pressed left at (366, 343)
Screenshot: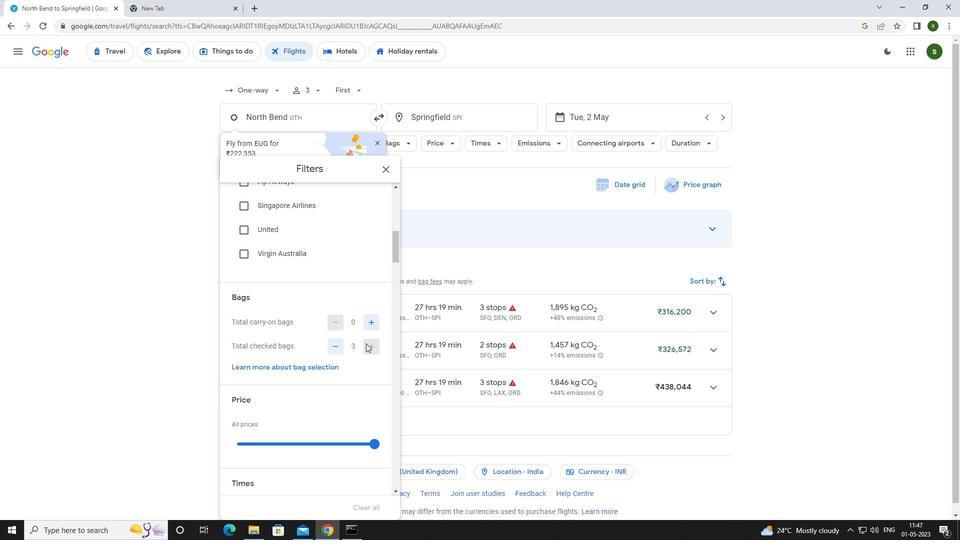 
Action: Mouse pressed left at (366, 343)
Screenshot: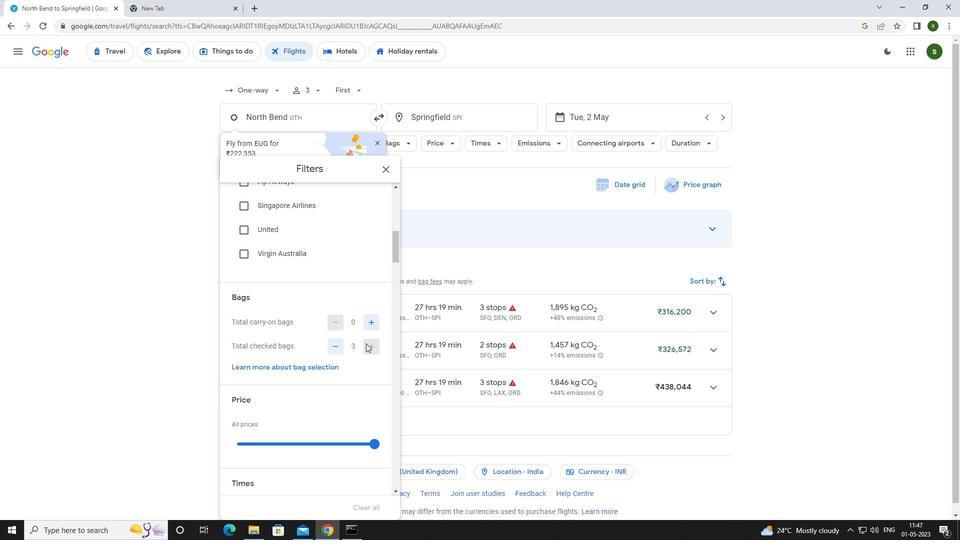 
Action: Mouse scrolled (366, 343) with delta (0, 0)
Screenshot: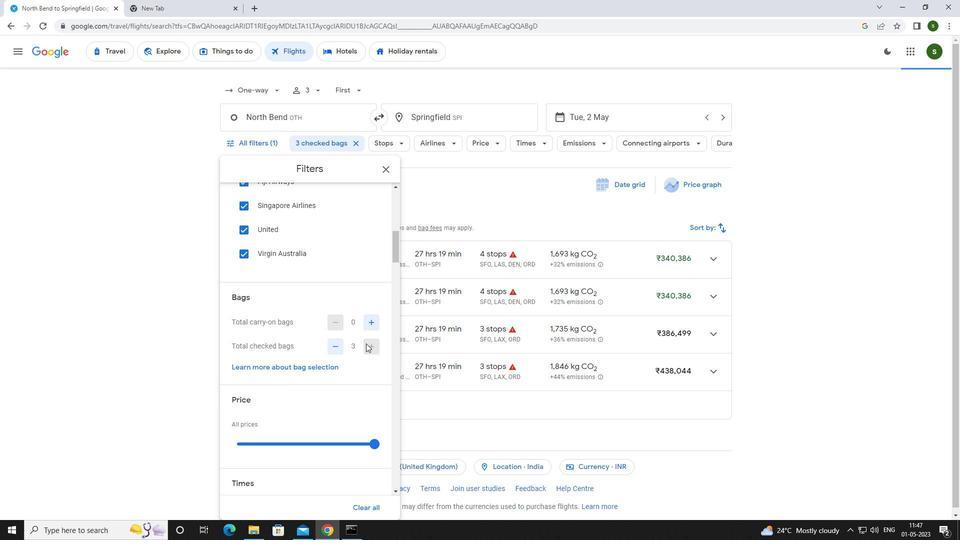 
Action: Mouse scrolled (366, 343) with delta (0, 0)
Screenshot: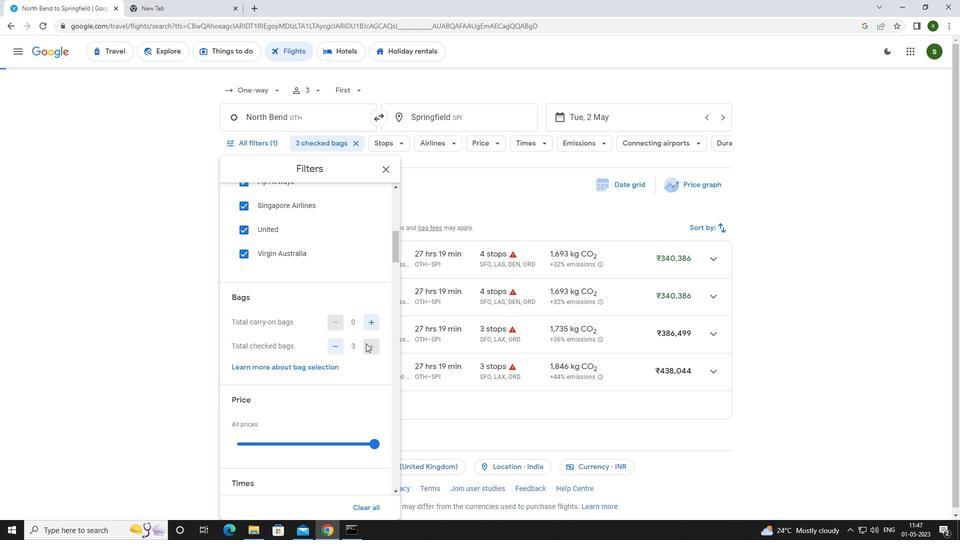 
Action: Mouse moved to (376, 342)
Screenshot: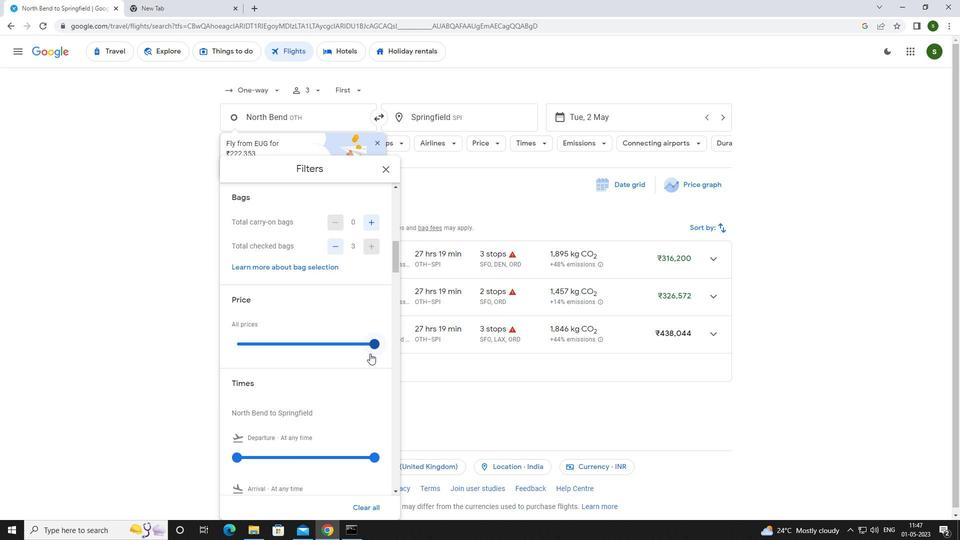 
Action: Mouse pressed left at (376, 342)
Screenshot: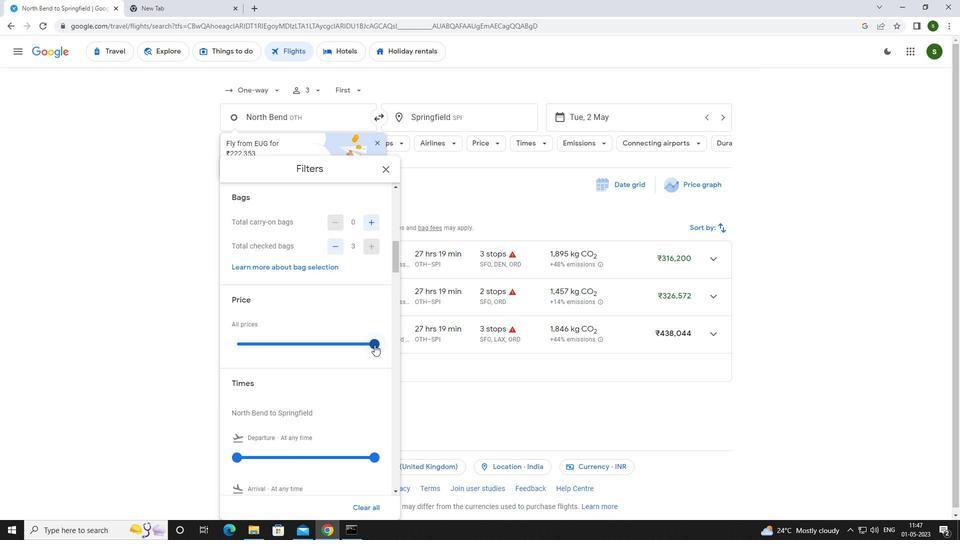 
Action: Mouse moved to (315, 327)
Screenshot: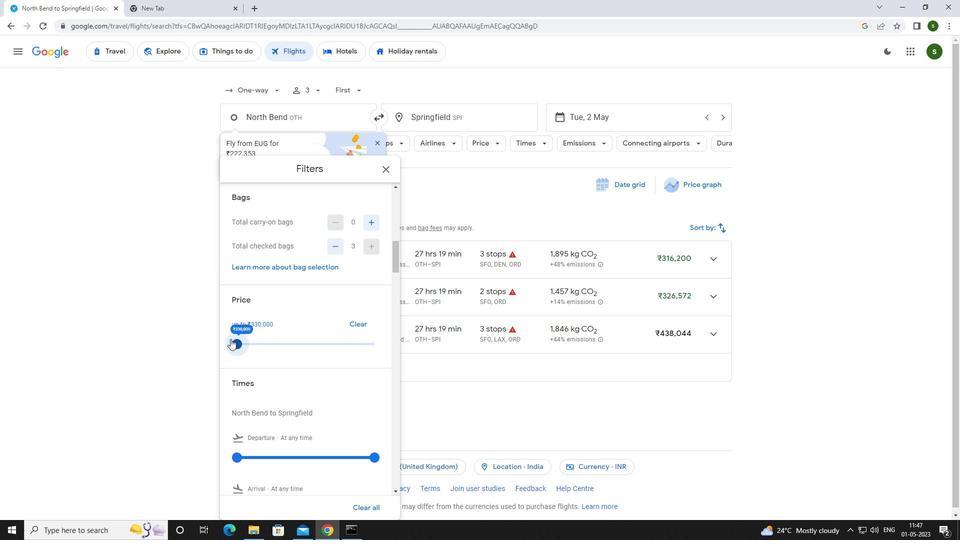 
Action: Mouse scrolled (315, 327) with delta (0, 0)
Screenshot: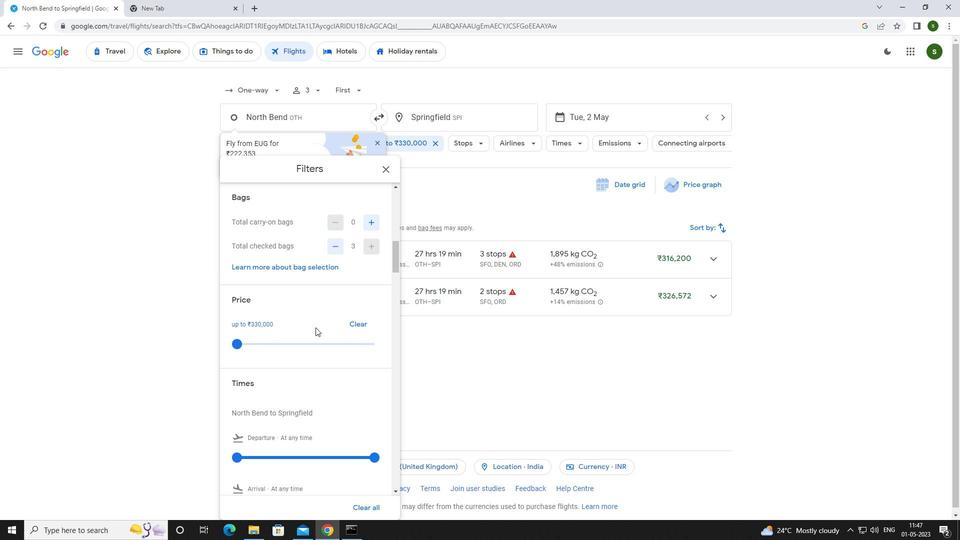 
Action: Mouse scrolled (315, 327) with delta (0, 0)
Screenshot: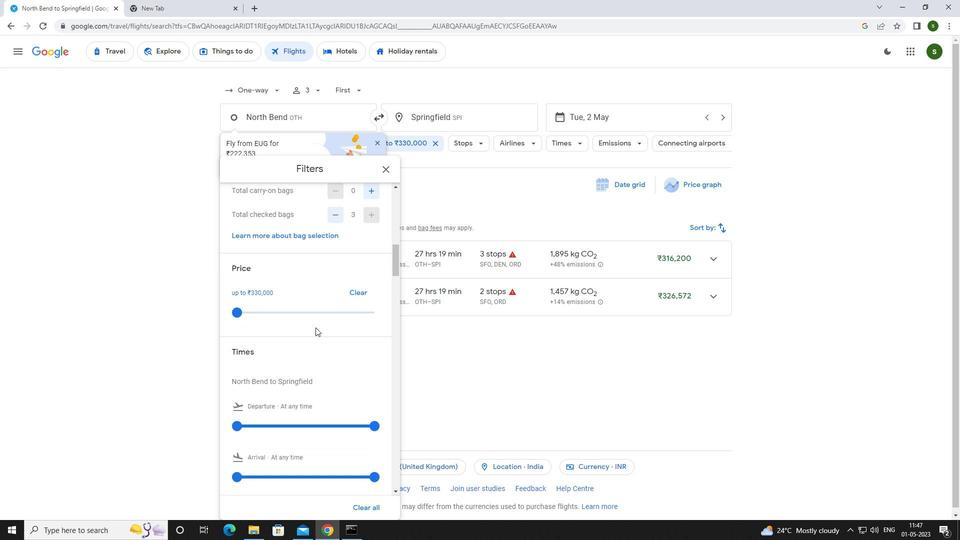 
Action: Mouse moved to (237, 358)
Screenshot: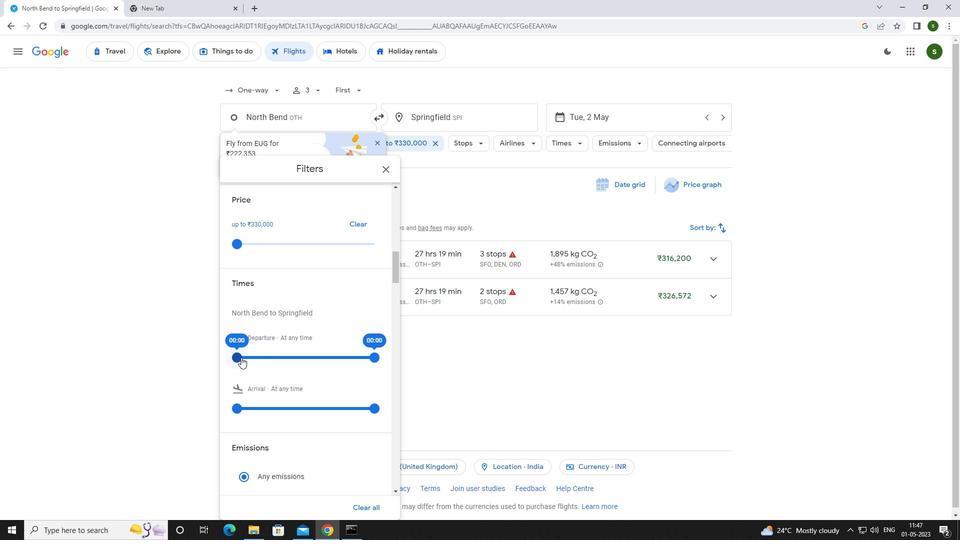 
Action: Mouse pressed left at (237, 358)
Screenshot: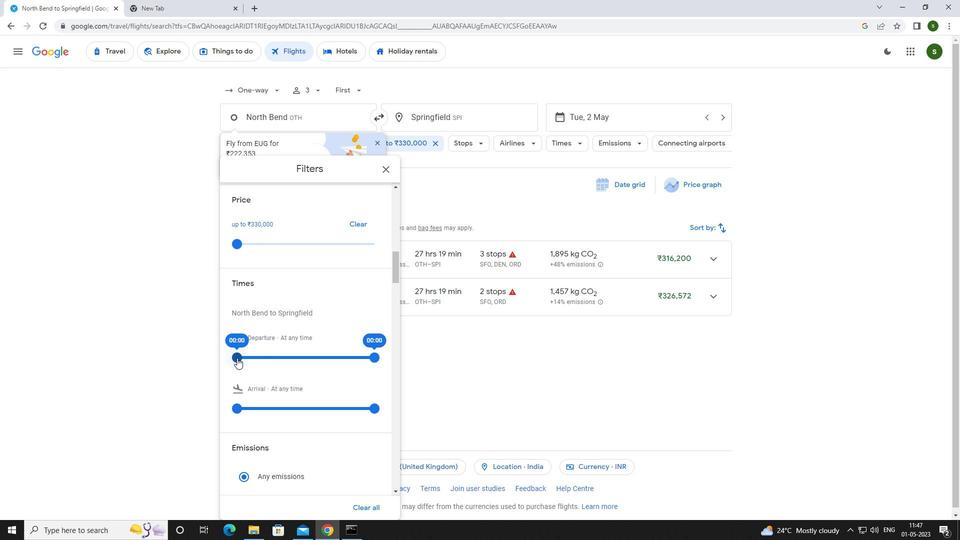 
Action: Mouse moved to (446, 371)
Screenshot: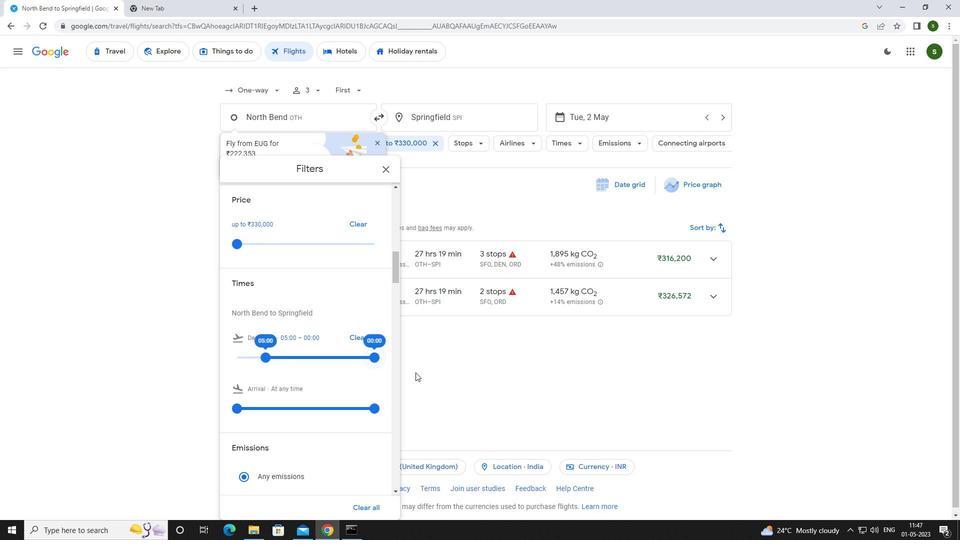 
Action: Mouse pressed left at (446, 371)
Screenshot: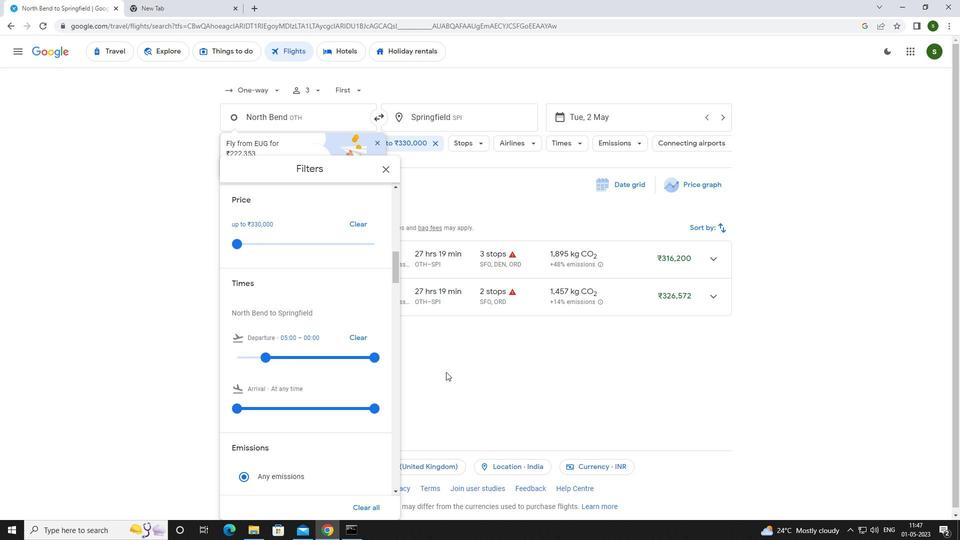 
Action: Mouse moved to (447, 371)
Screenshot: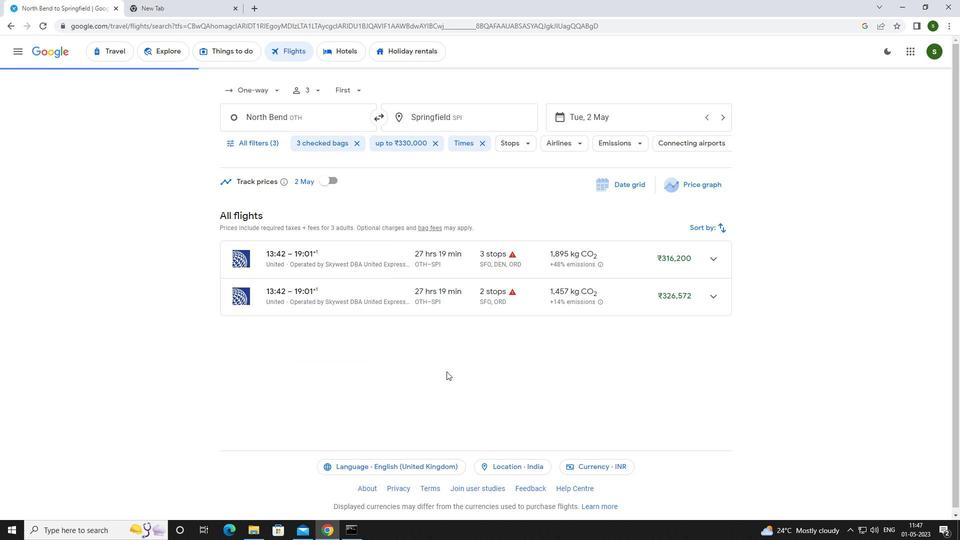 
